 Task: Open Card Company Values Discussion in Board Sales Pipeline Management to Workspace Financial Analysis and Planning and add a team member Softage.4@softage.net, a label Green, a checklist Bankruptcy Law, an attachment from your computer, a color Green and finally, add a card description 'Create and send out employee engagement survey on company benefits' and a comment 'This task requires us to be organized and efficient, managing our time and resources effectively.'. Add a start date 'Jan 04, 1900' with a due date 'Jan 11, 1900'
Action: Mouse moved to (82, 277)
Screenshot: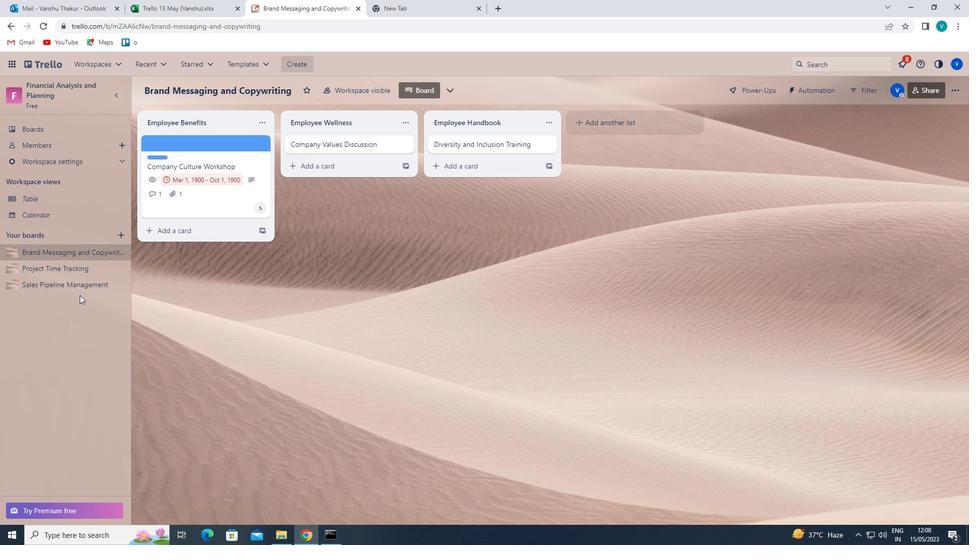 
Action: Mouse pressed left at (82, 277)
Screenshot: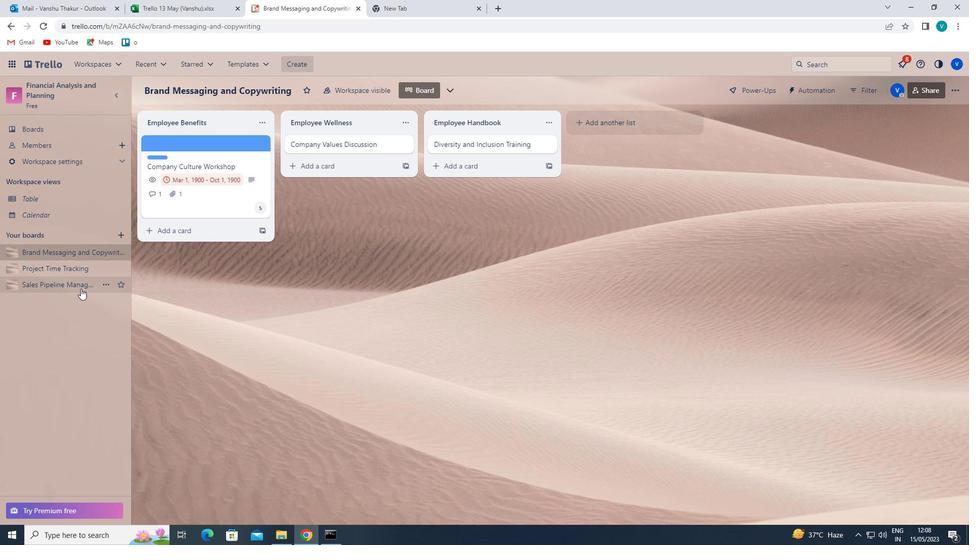 
Action: Mouse moved to (340, 146)
Screenshot: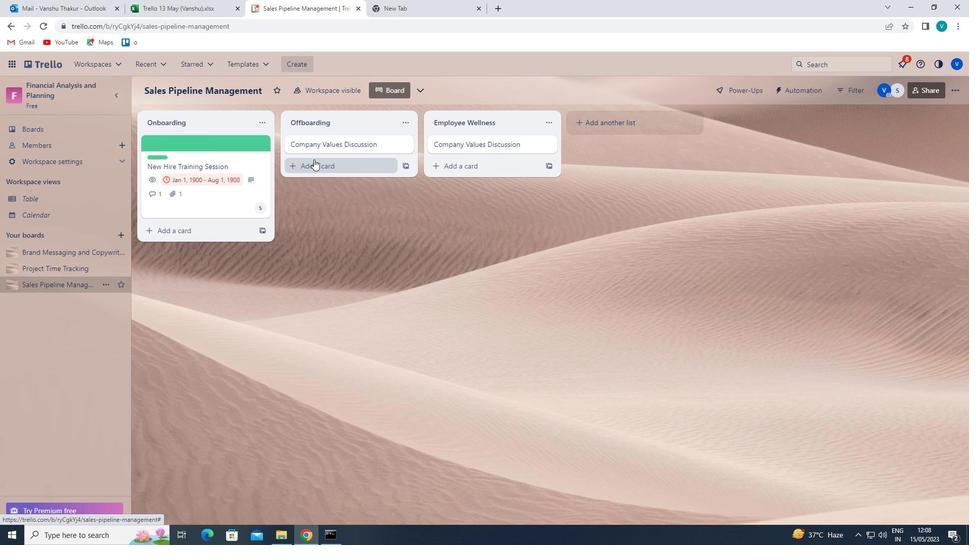 
Action: Mouse pressed left at (340, 146)
Screenshot: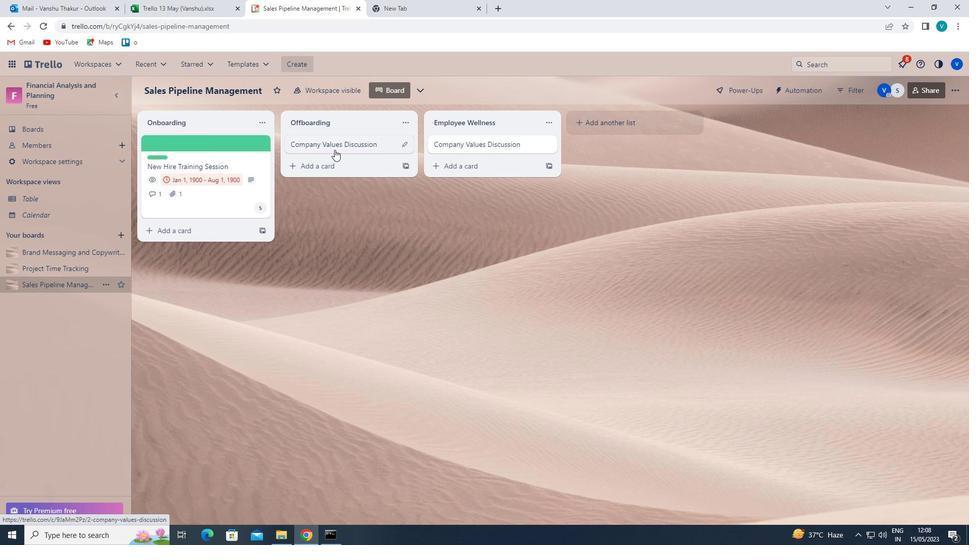 
Action: Mouse moved to (609, 176)
Screenshot: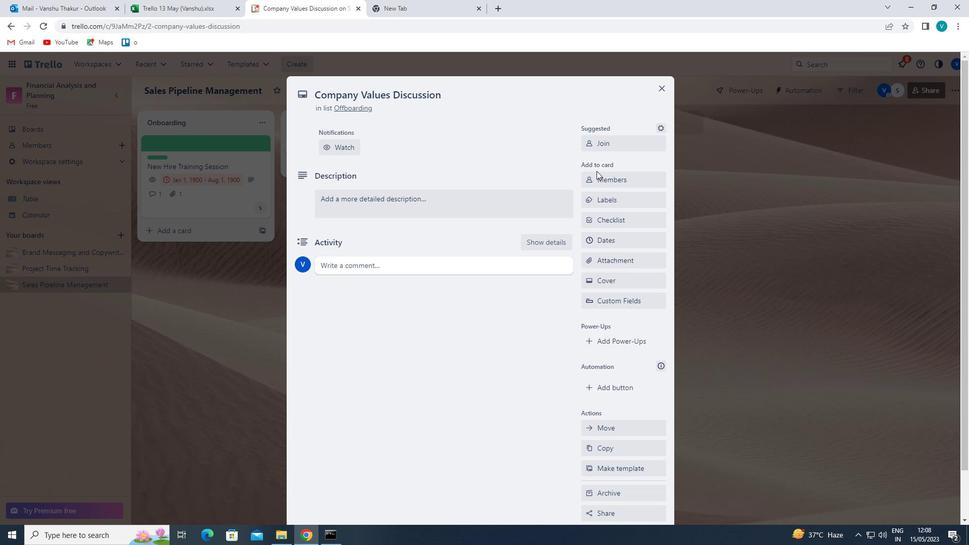 
Action: Mouse pressed left at (609, 176)
Screenshot: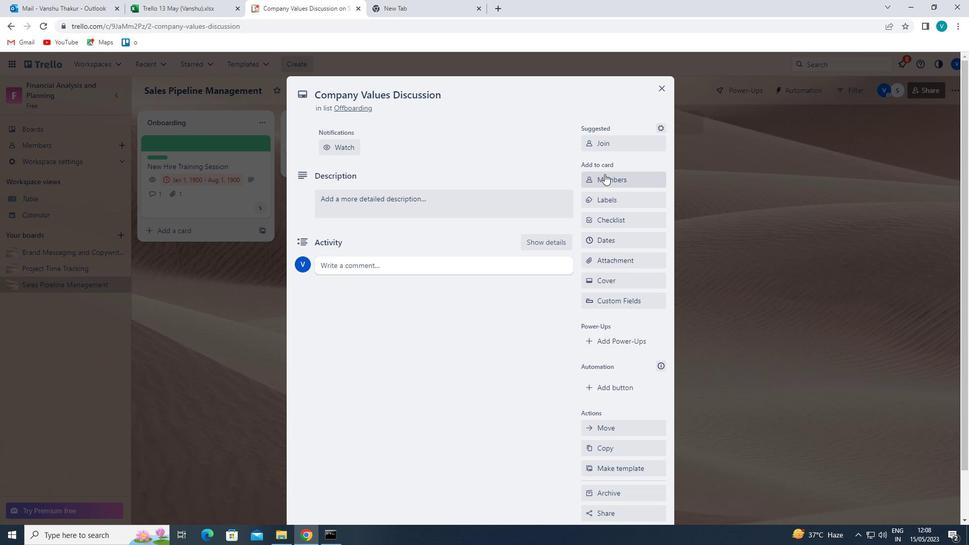 
Action: Mouse moved to (616, 226)
Screenshot: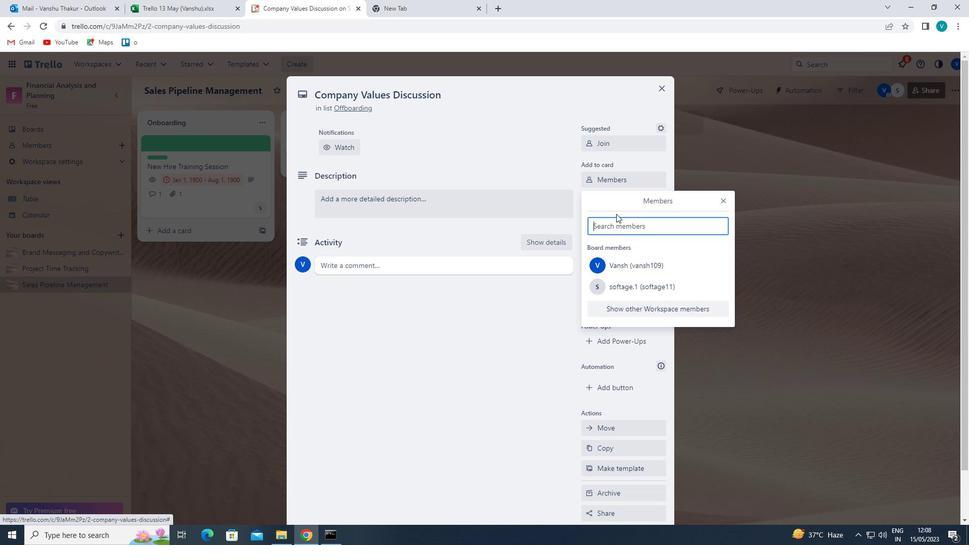 
Action: Mouse pressed left at (616, 226)
Screenshot: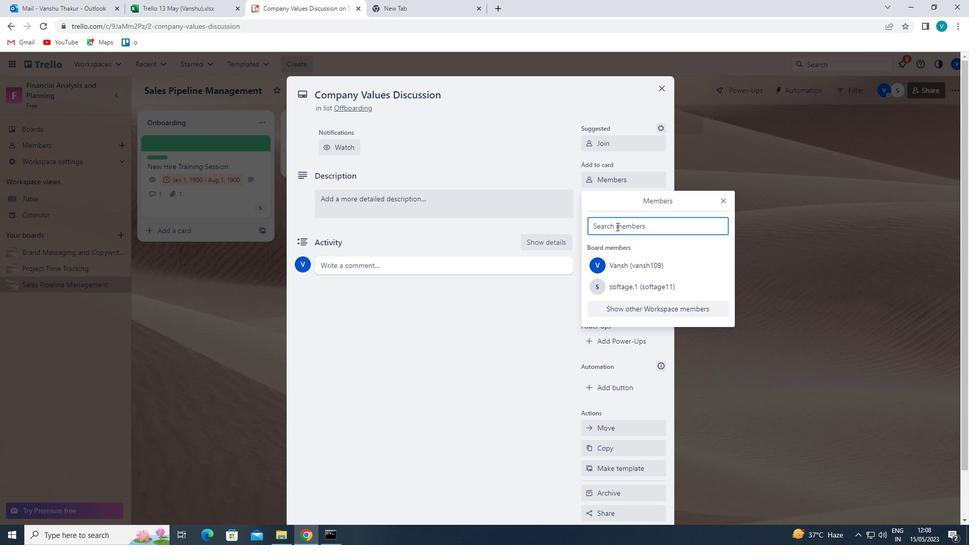 
Action: Key pressed <Key.shift>S
Screenshot: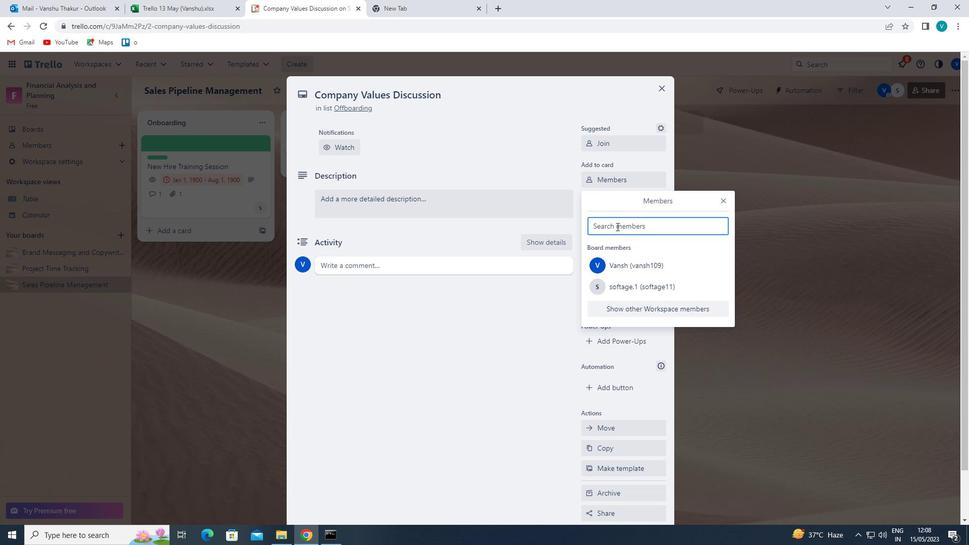 
Action: Mouse moved to (497, 304)
Screenshot: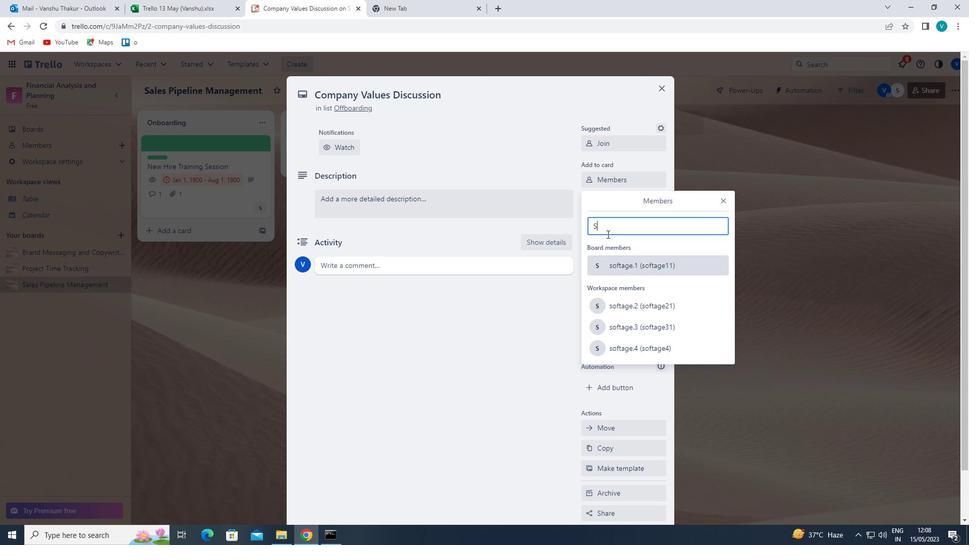 
Action: Key pressed OFTA
Screenshot: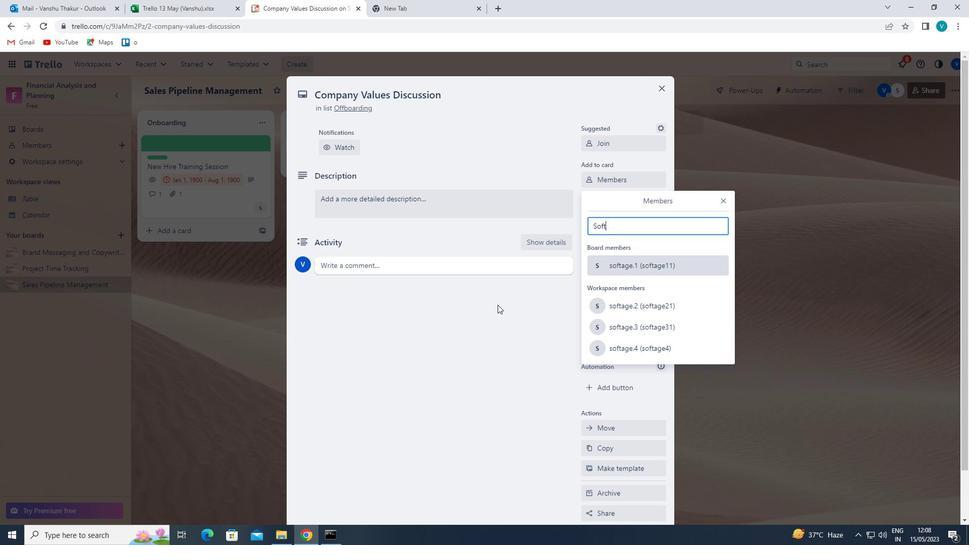 
Action: Mouse moved to (612, 345)
Screenshot: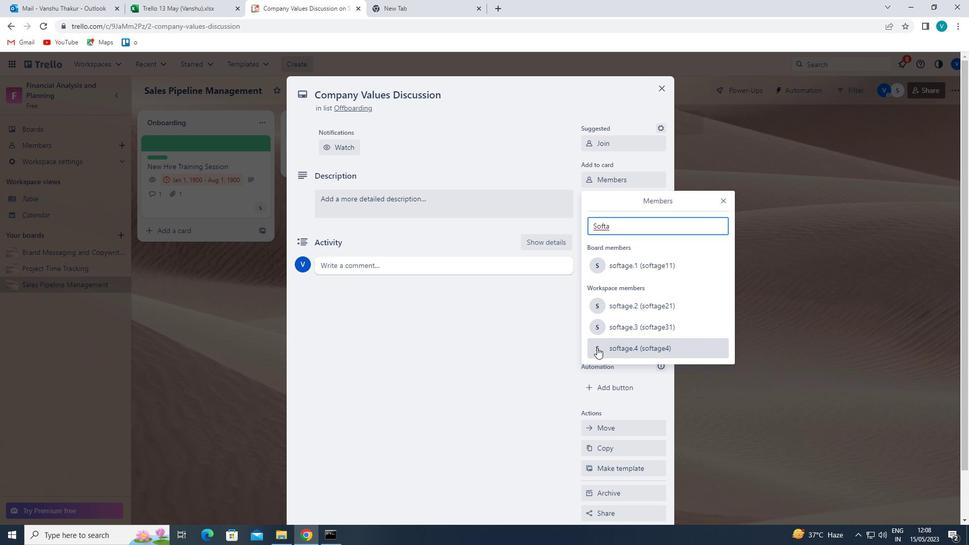 
Action: Mouse pressed left at (612, 345)
Screenshot: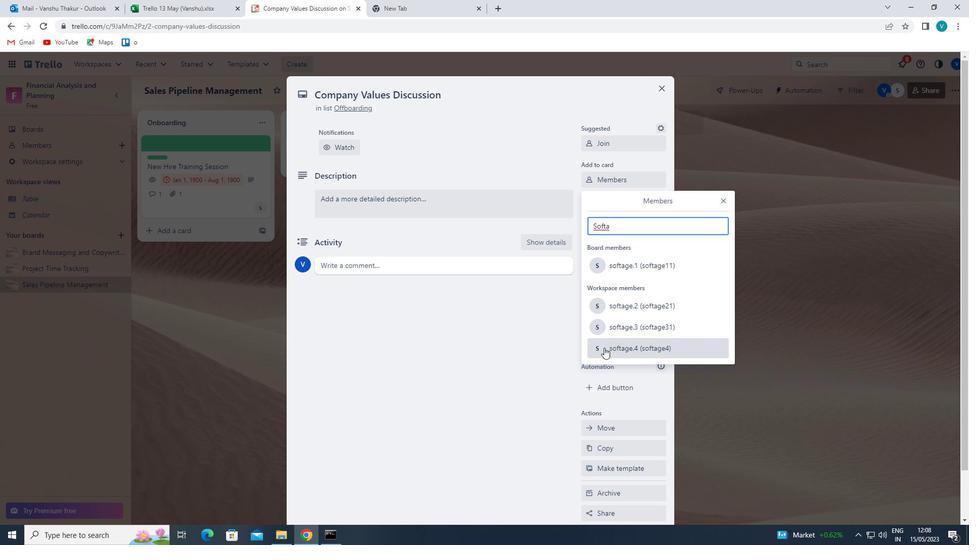 
Action: Mouse moved to (724, 195)
Screenshot: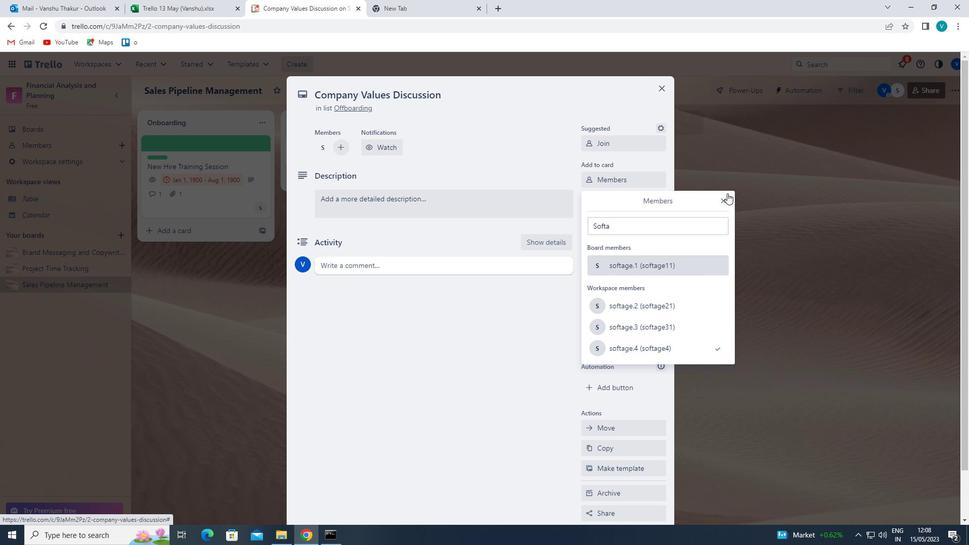 
Action: Mouse pressed left at (724, 195)
Screenshot: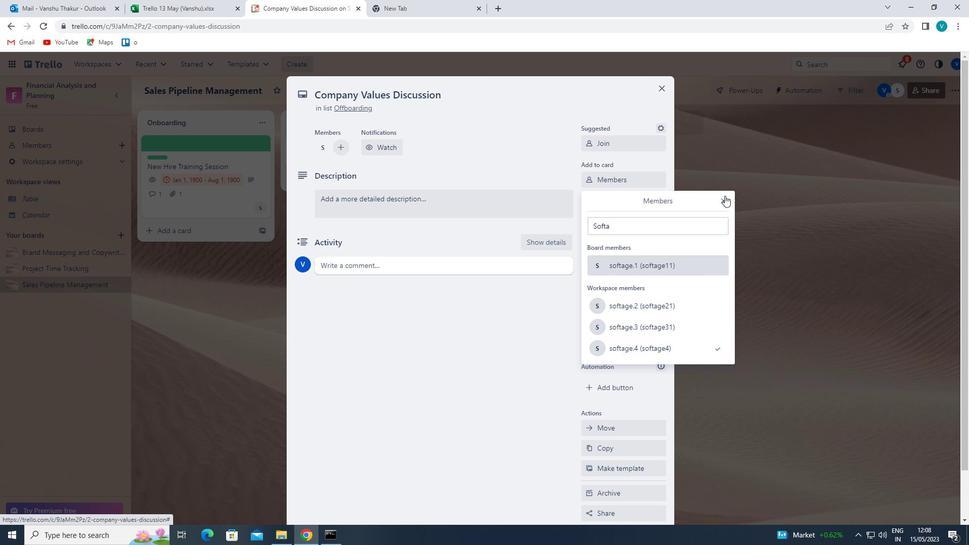 
Action: Mouse moved to (626, 204)
Screenshot: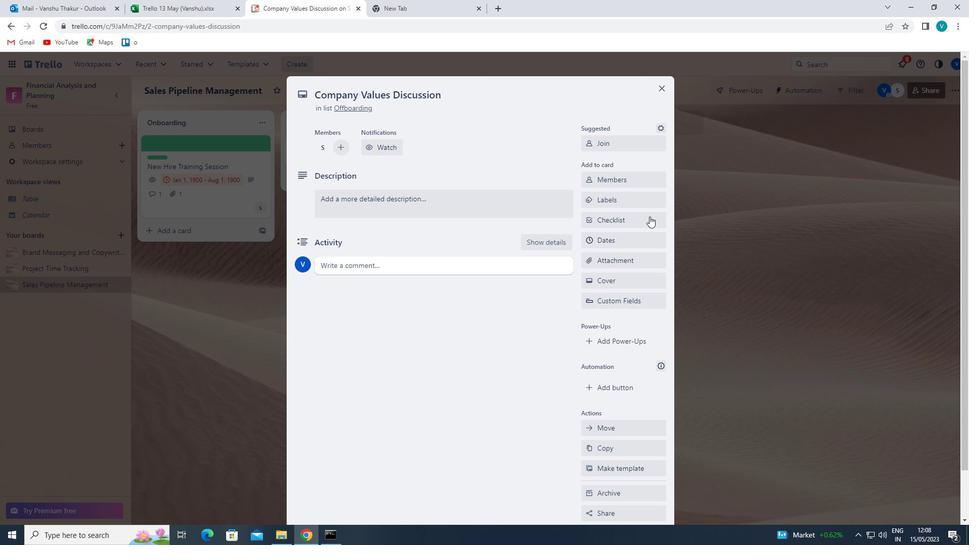 
Action: Mouse pressed left at (626, 204)
Screenshot: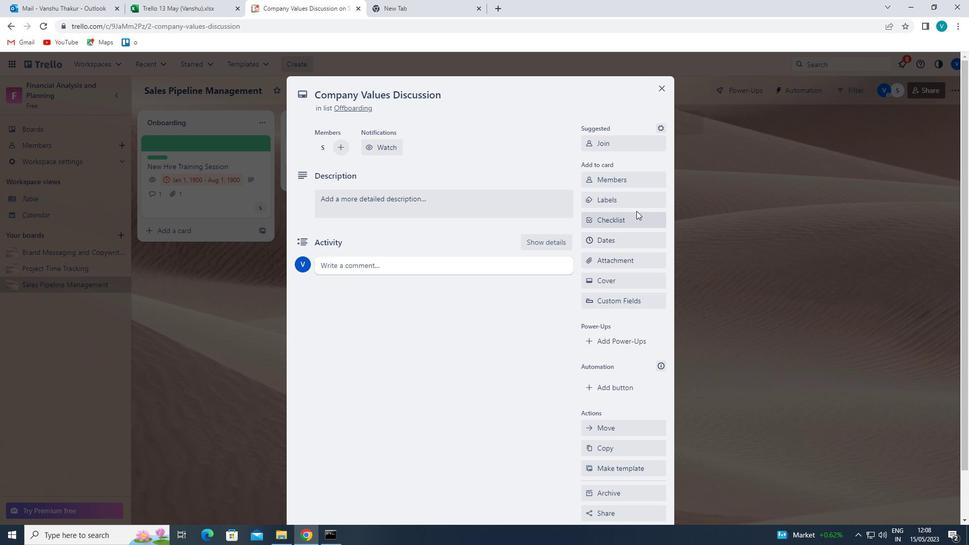 
Action: Mouse moved to (637, 288)
Screenshot: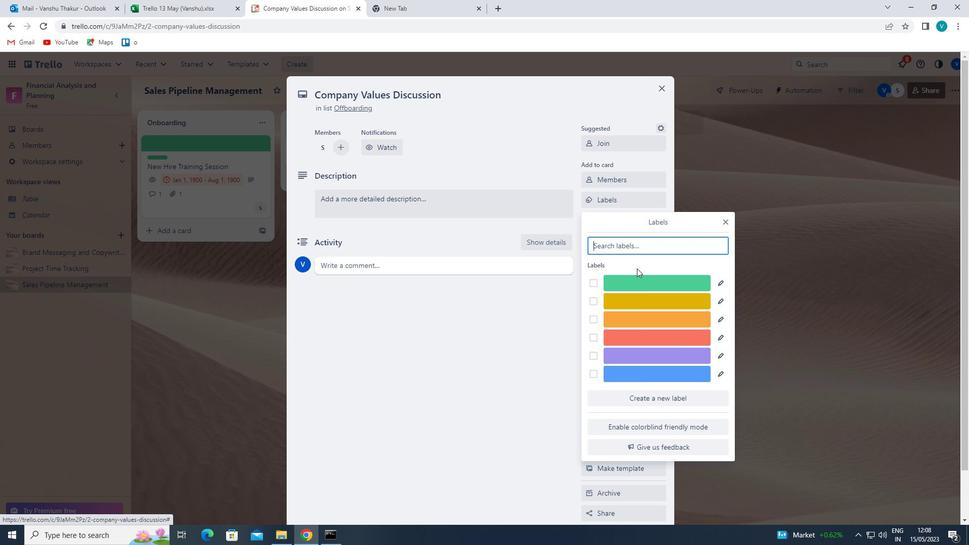 
Action: Mouse pressed left at (637, 288)
Screenshot: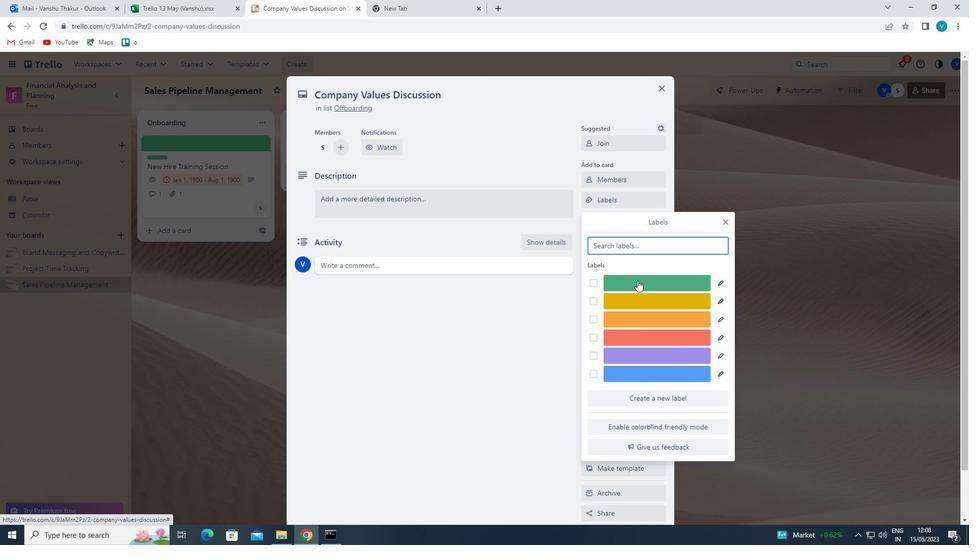 
Action: Mouse moved to (724, 221)
Screenshot: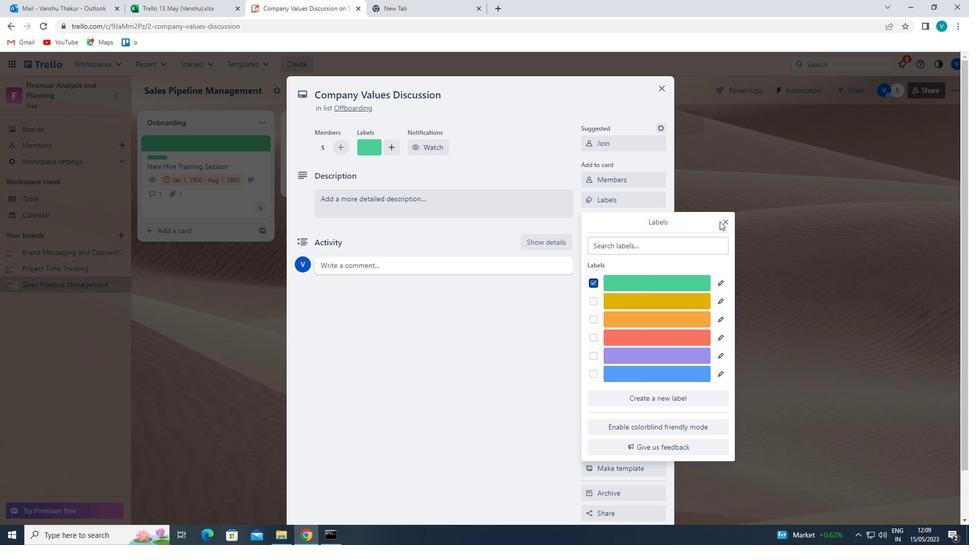 
Action: Mouse pressed left at (724, 221)
Screenshot: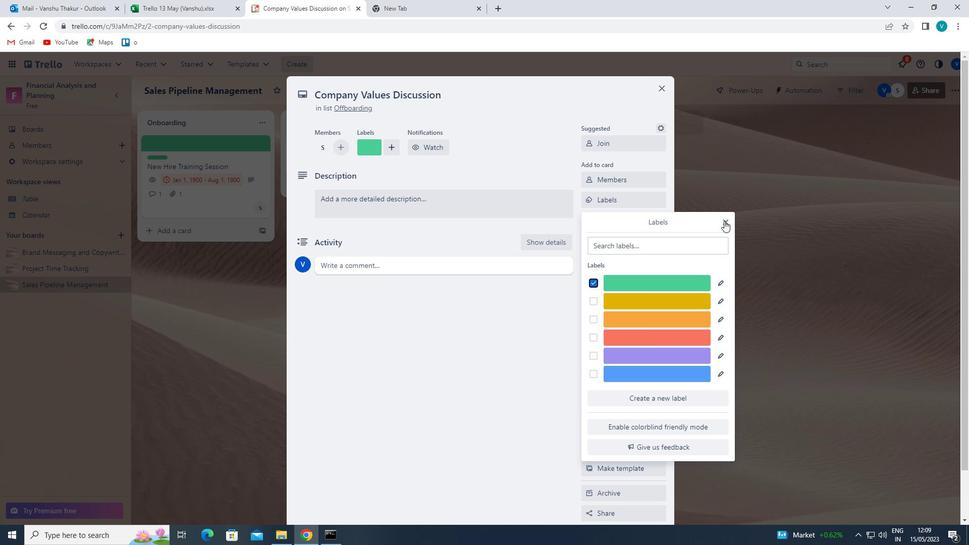 
Action: Mouse moved to (622, 225)
Screenshot: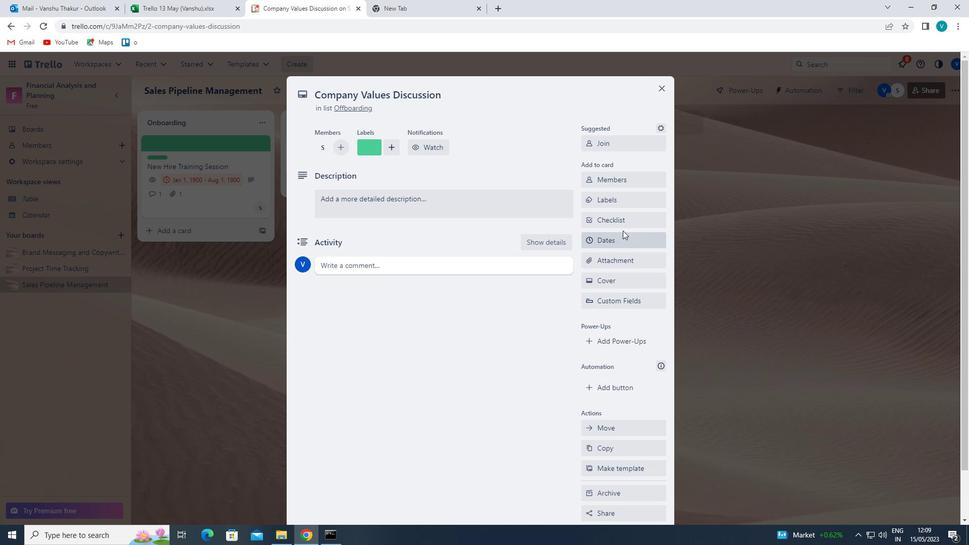 
Action: Mouse pressed left at (622, 225)
Screenshot: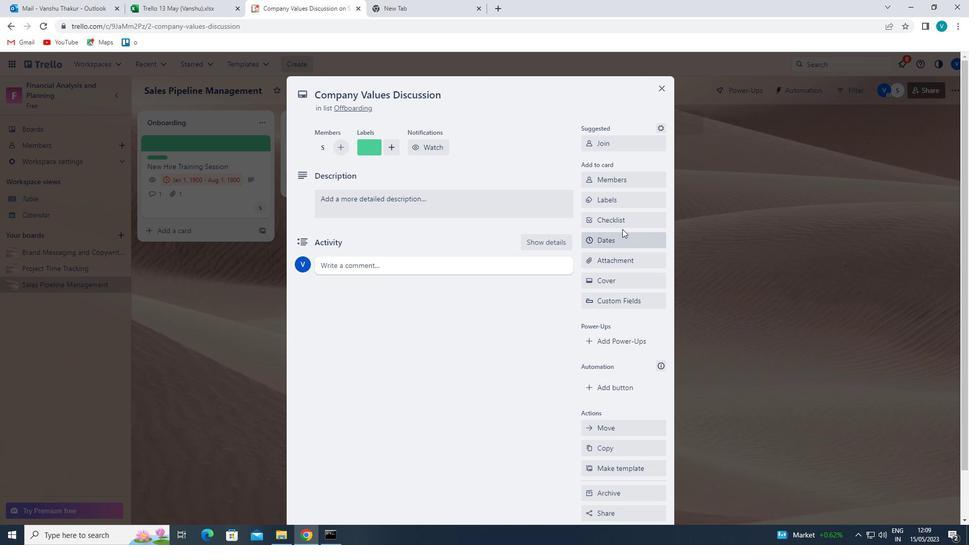 
Action: Mouse moved to (612, 232)
Screenshot: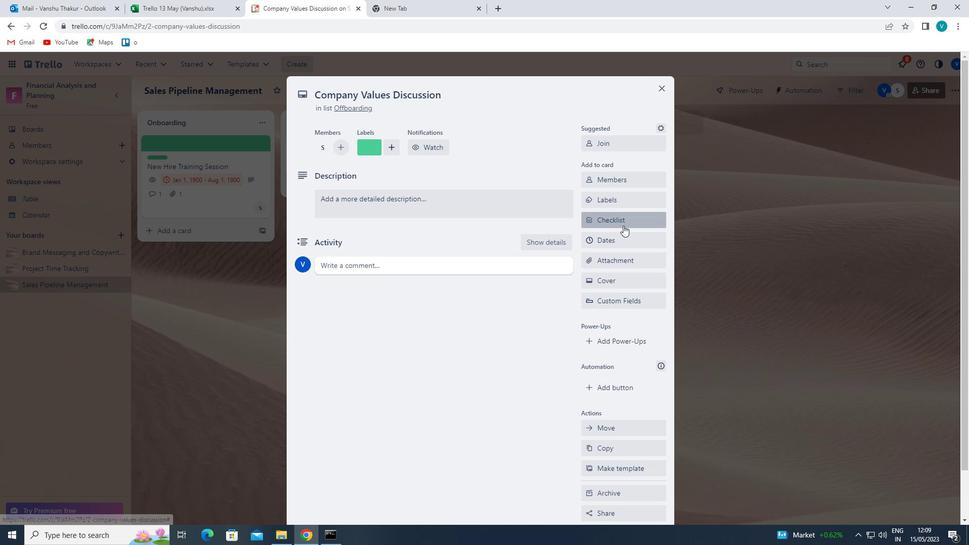 
Action: Key pressed <Key.shift>BA
Screenshot: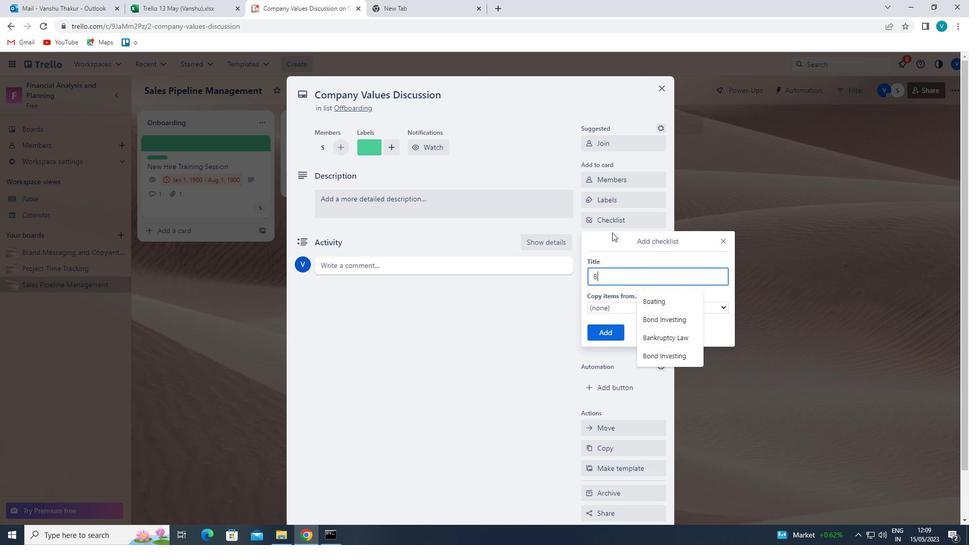 
Action: Mouse moved to (610, 233)
Screenshot: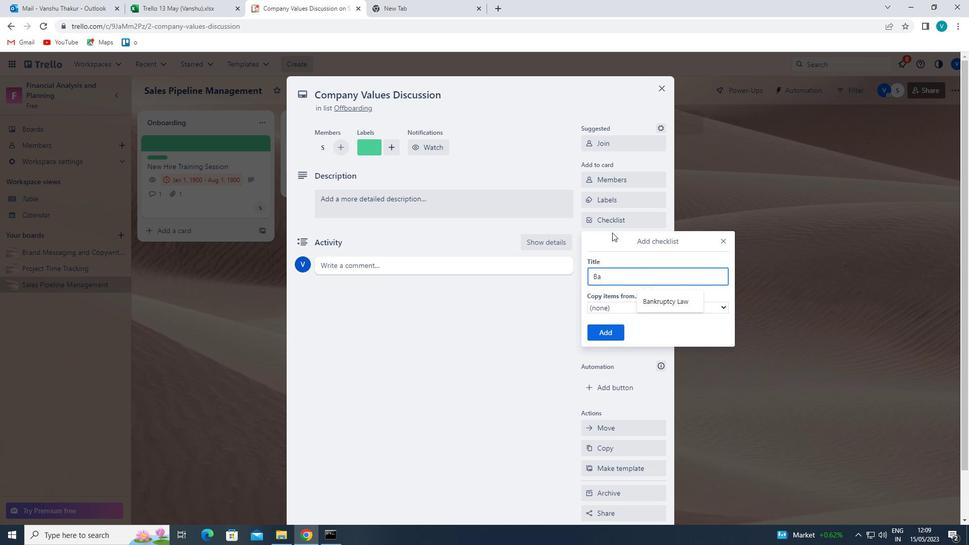 
Action: Key pressed NKRUPTCY<Key.space>
Screenshot: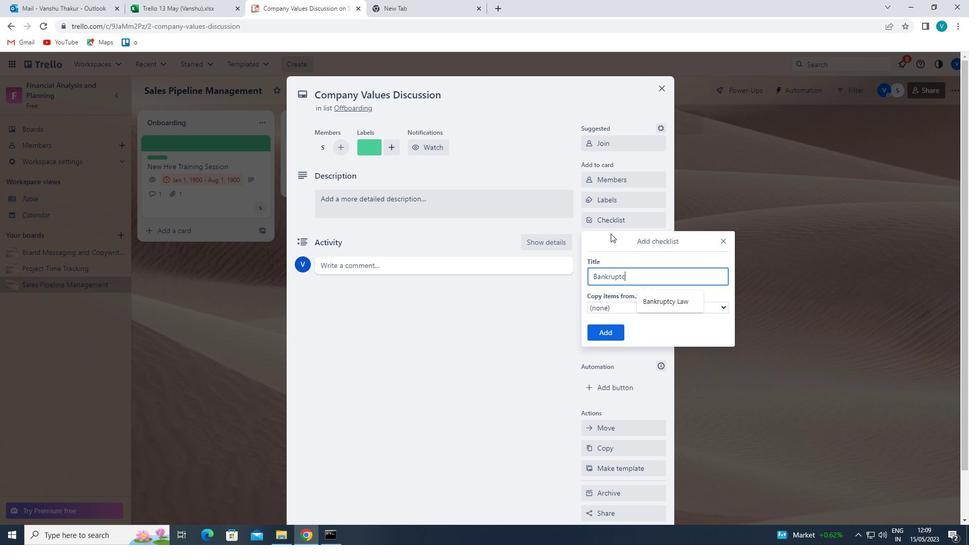 
Action: Mouse moved to (675, 301)
Screenshot: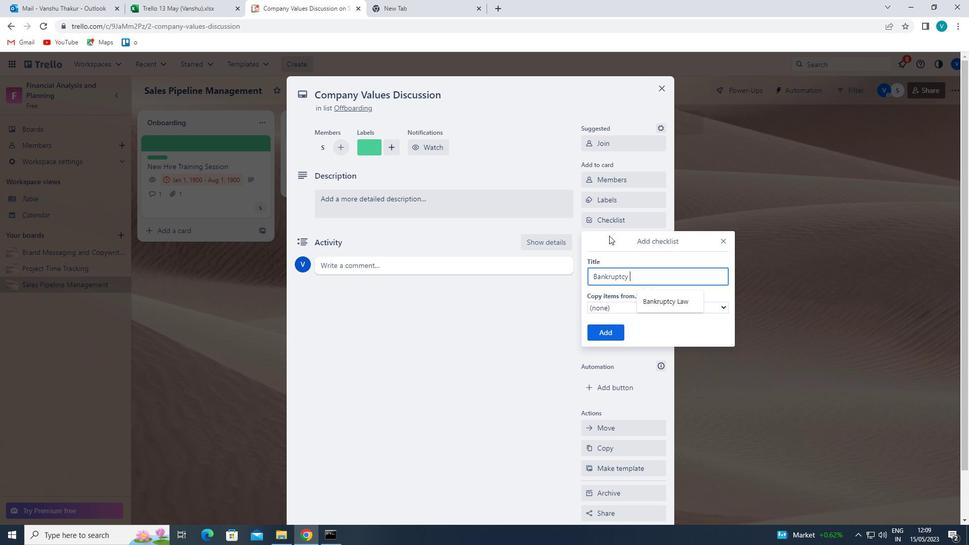 
Action: Mouse pressed left at (675, 301)
Screenshot: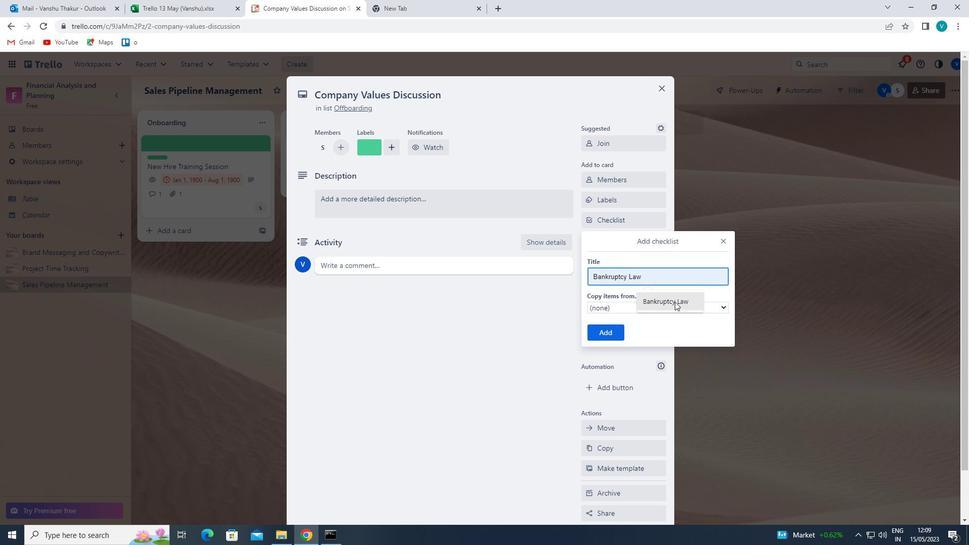 
Action: Mouse moved to (610, 333)
Screenshot: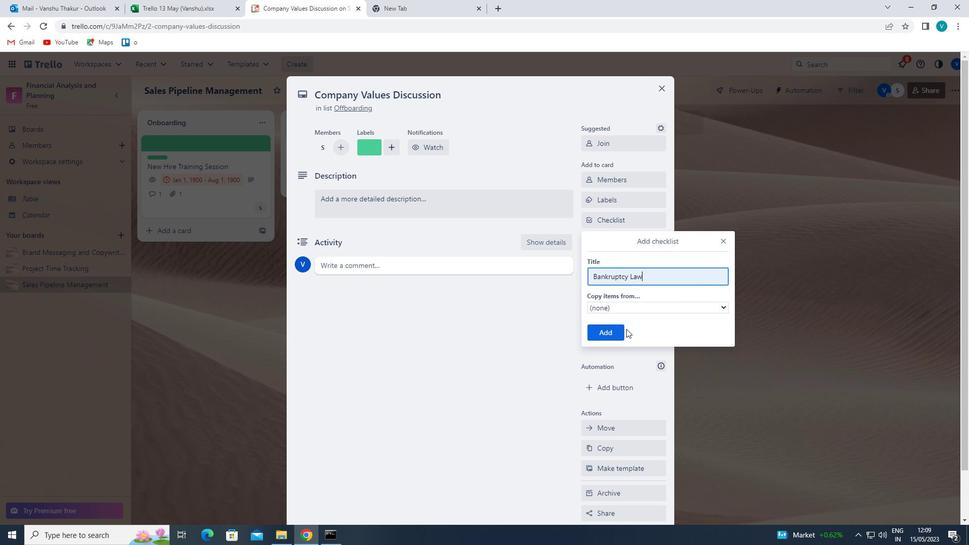 
Action: Mouse pressed left at (610, 333)
Screenshot: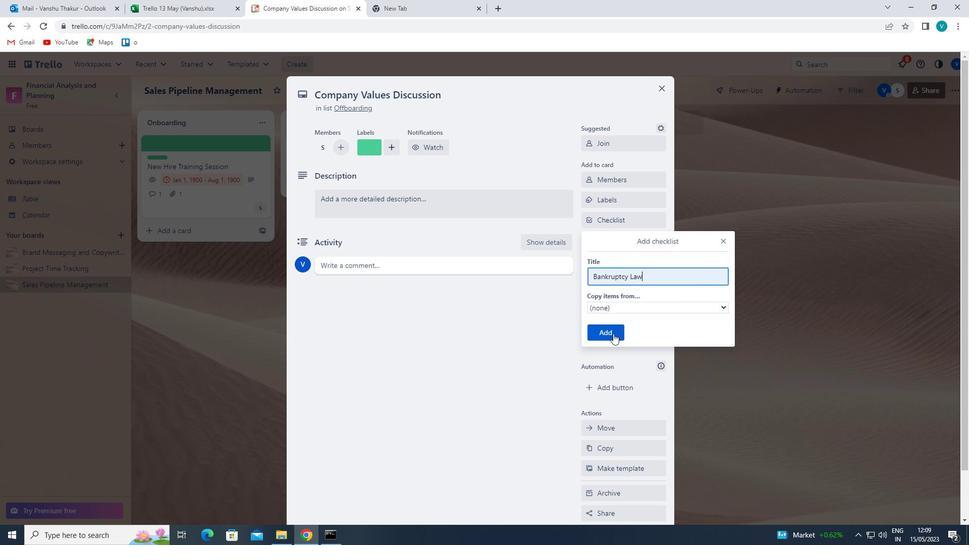 
Action: Mouse moved to (634, 263)
Screenshot: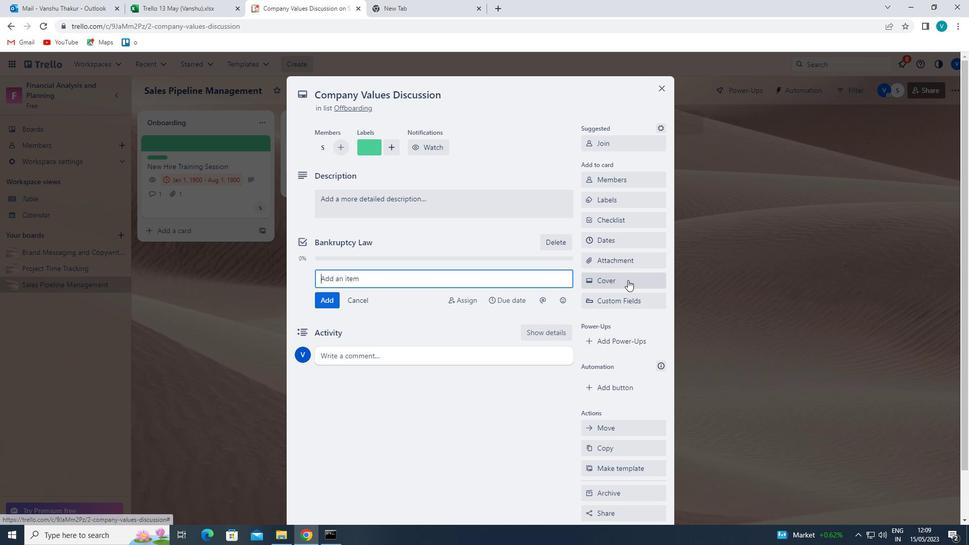 
Action: Mouse pressed left at (634, 263)
Screenshot: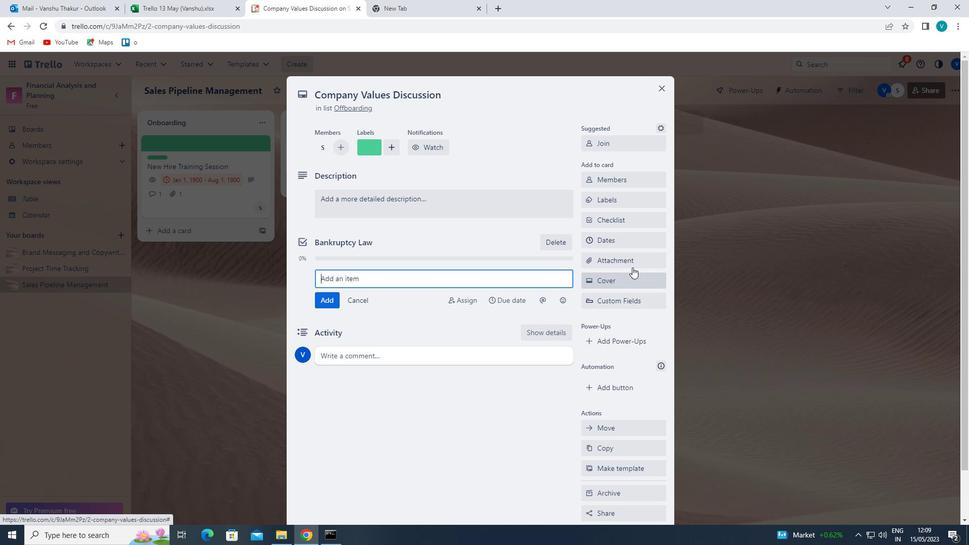
Action: Mouse moved to (619, 295)
Screenshot: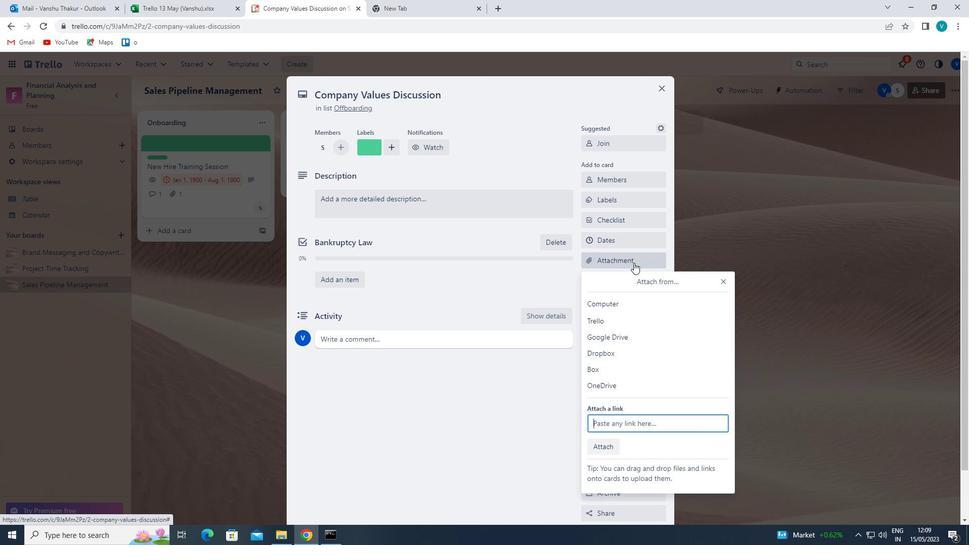 
Action: Mouse pressed left at (619, 295)
Screenshot: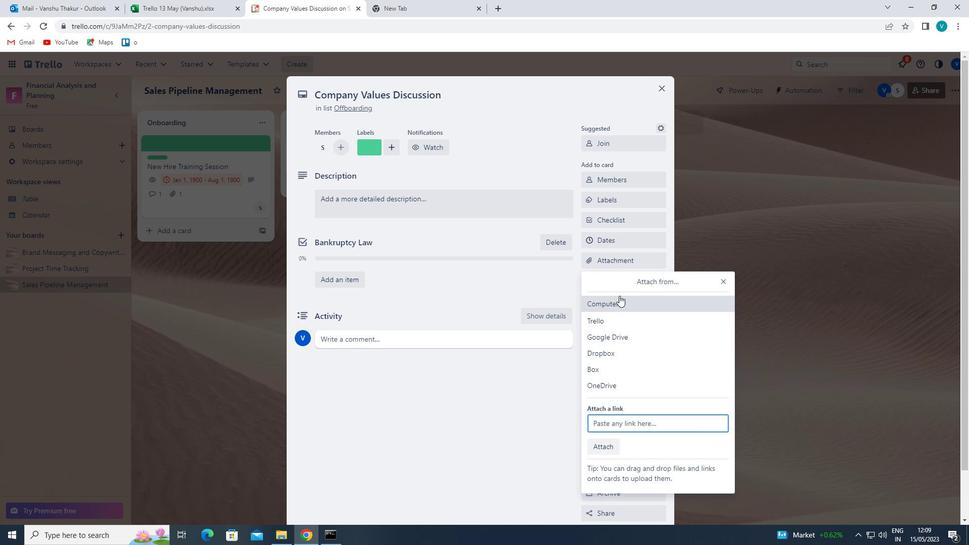 
Action: Mouse moved to (137, 185)
Screenshot: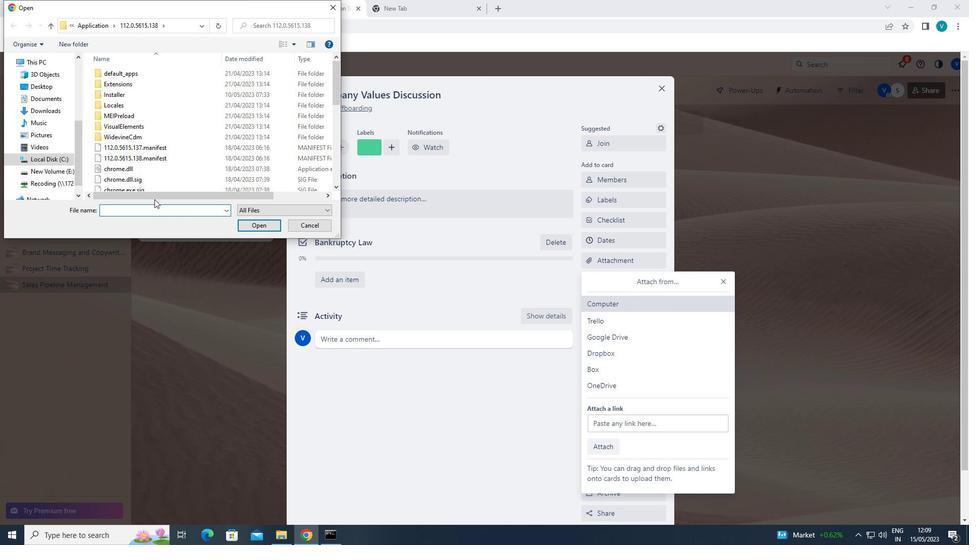 
Action: Mouse pressed left at (137, 185)
Screenshot: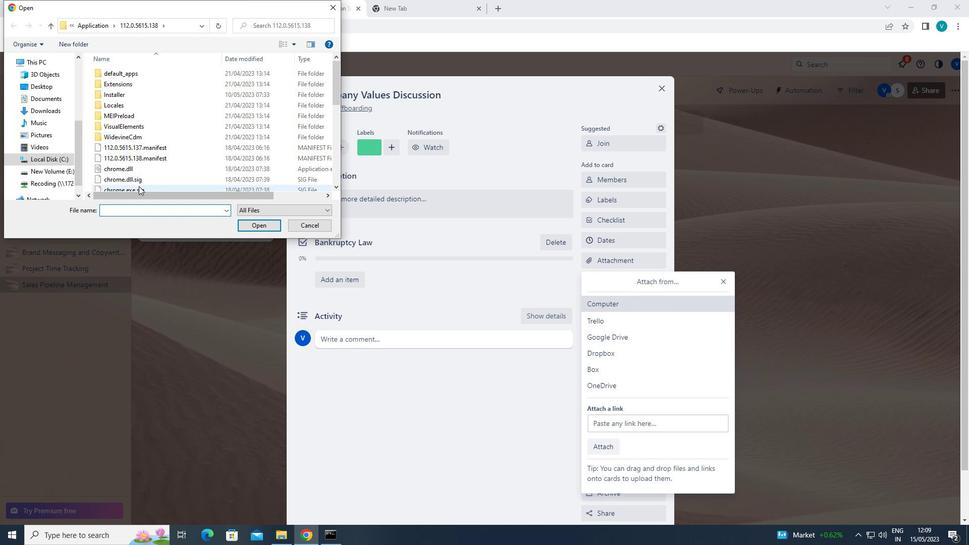 
Action: Mouse moved to (251, 224)
Screenshot: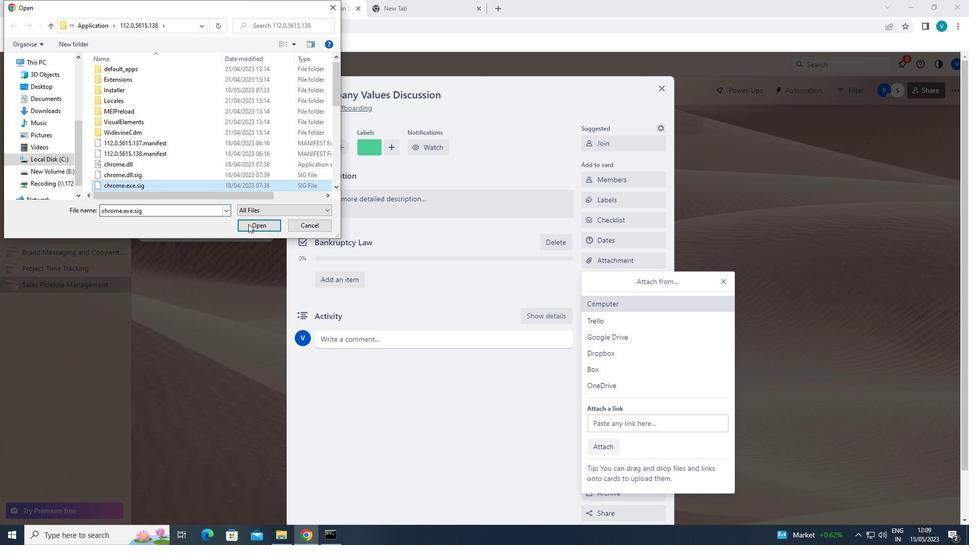 
Action: Mouse pressed left at (251, 224)
Screenshot: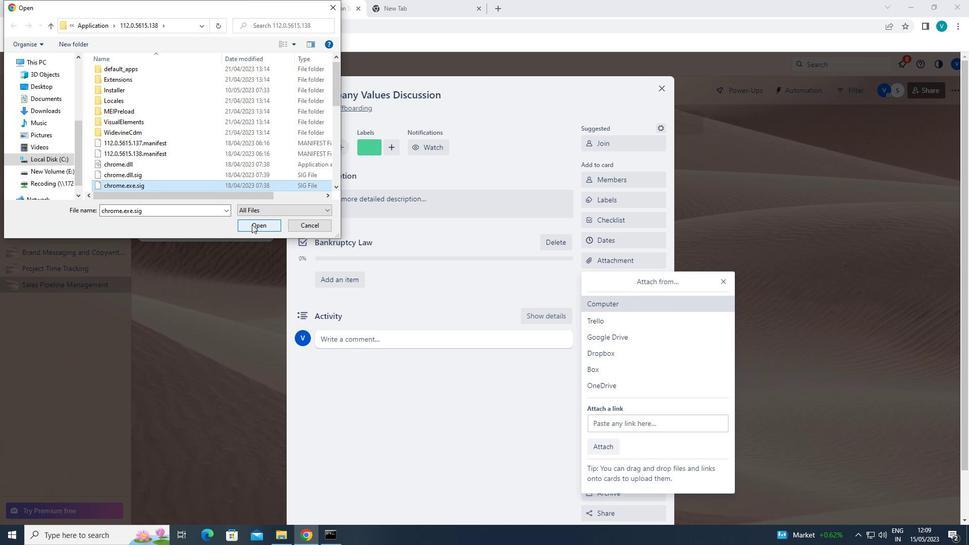 
Action: Mouse moved to (605, 276)
Screenshot: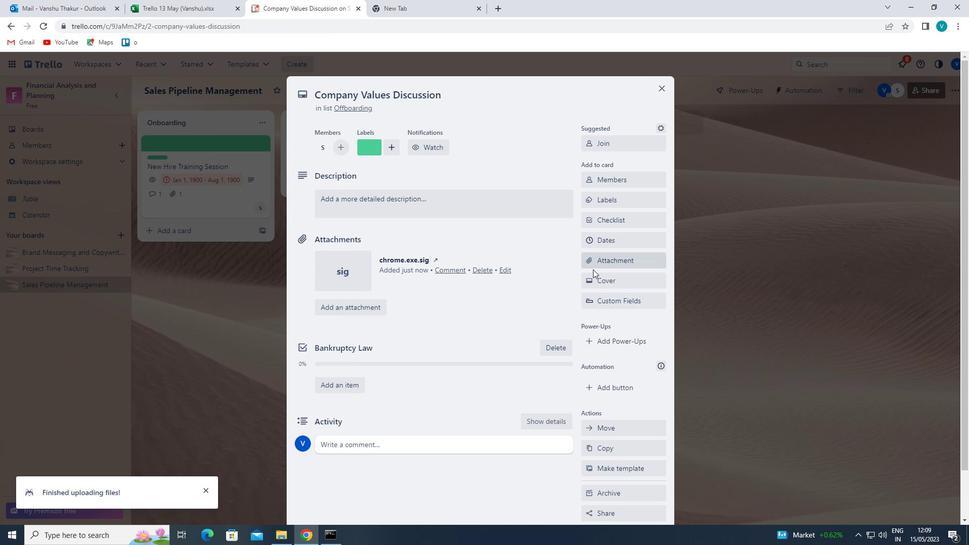 
Action: Mouse pressed left at (605, 276)
Screenshot: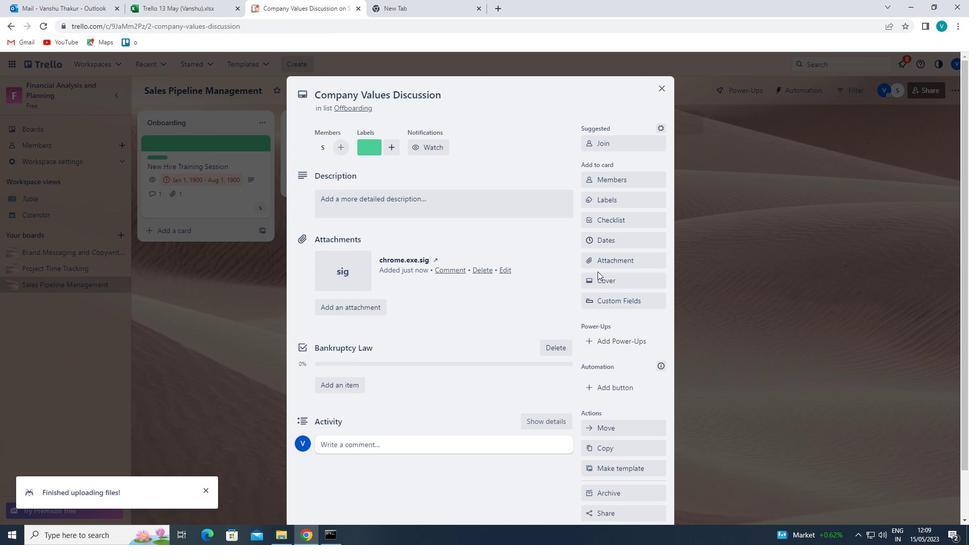 
Action: Mouse moved to (600, 314)
Screenshot: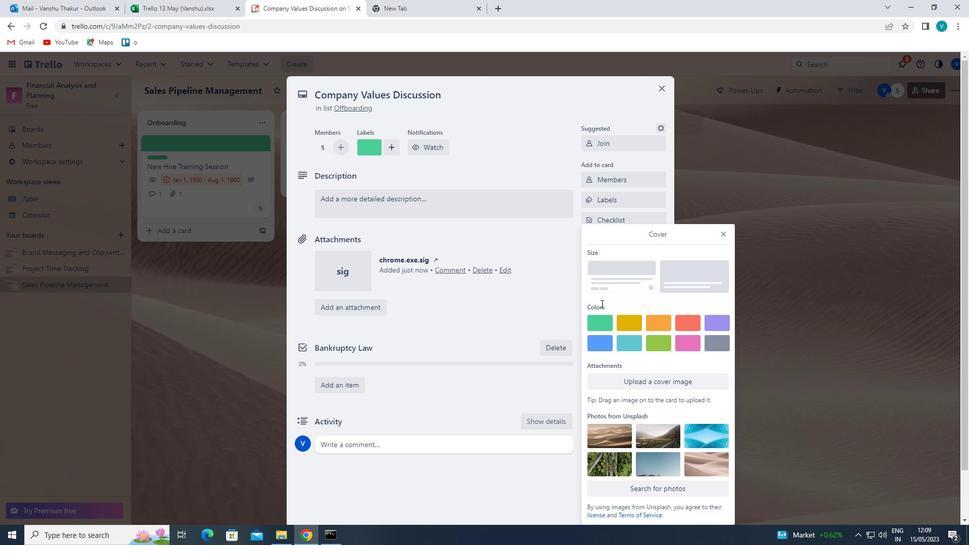 
Action: Mouse pressed left at (600, 314)
Screenshot: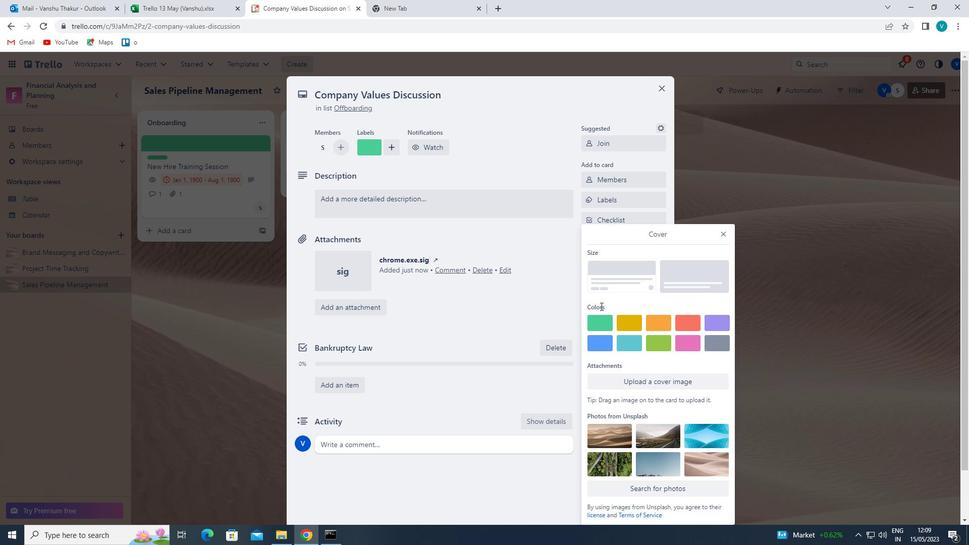 
Action: Mouse moved to (598, 316)
Screenshot: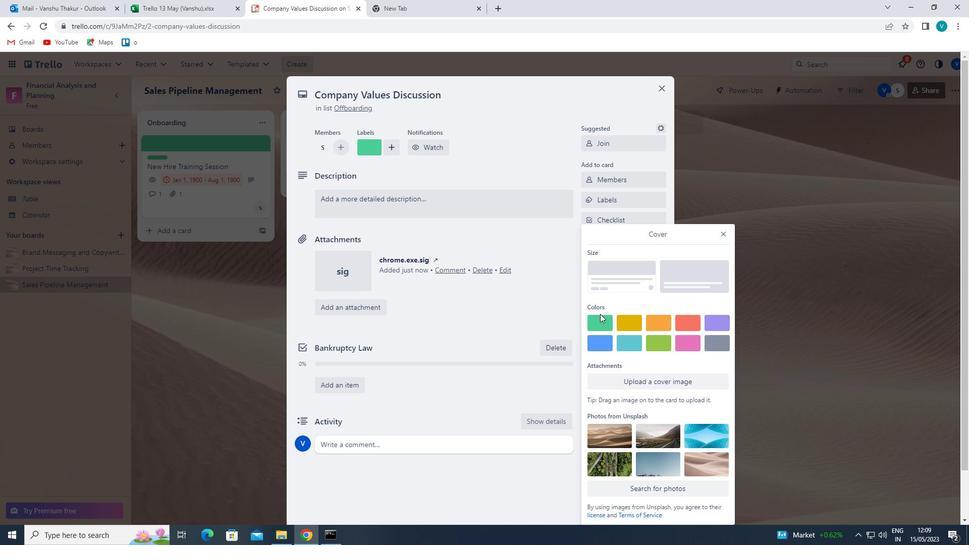 
Action: Mouse pressed left at (598, 316)
Screenshot: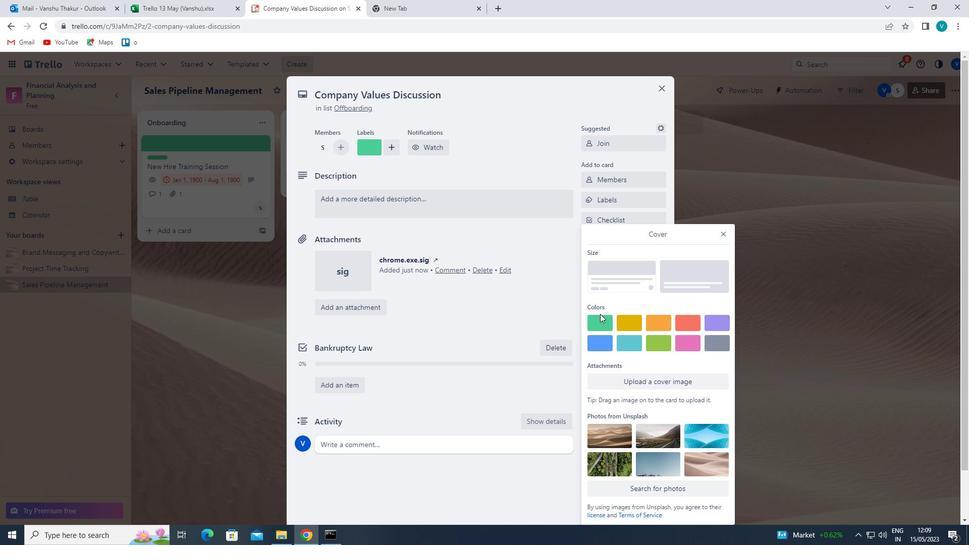 
Action: Mouse moved to (723, 213)
Screenshot: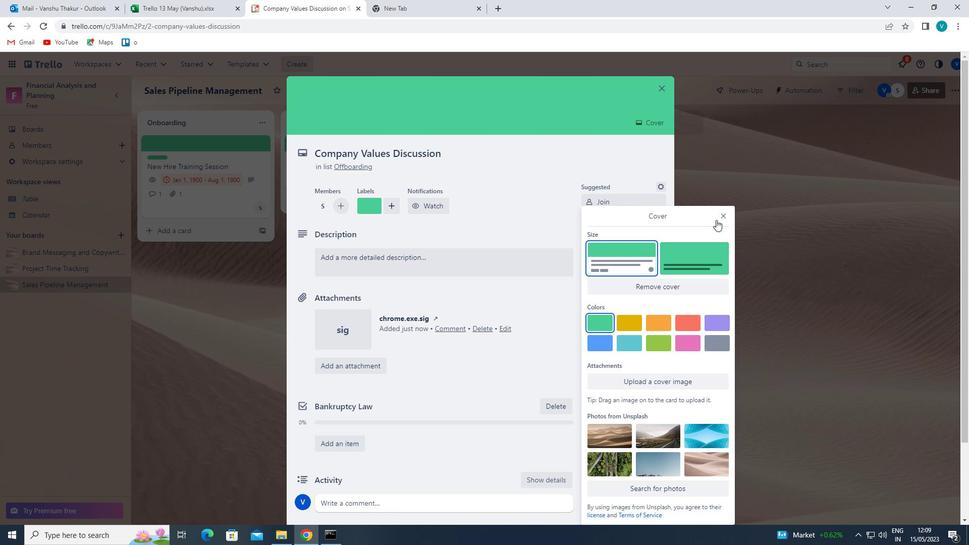 
Action: Mouse pressed left at (723, 213)
Screenshot: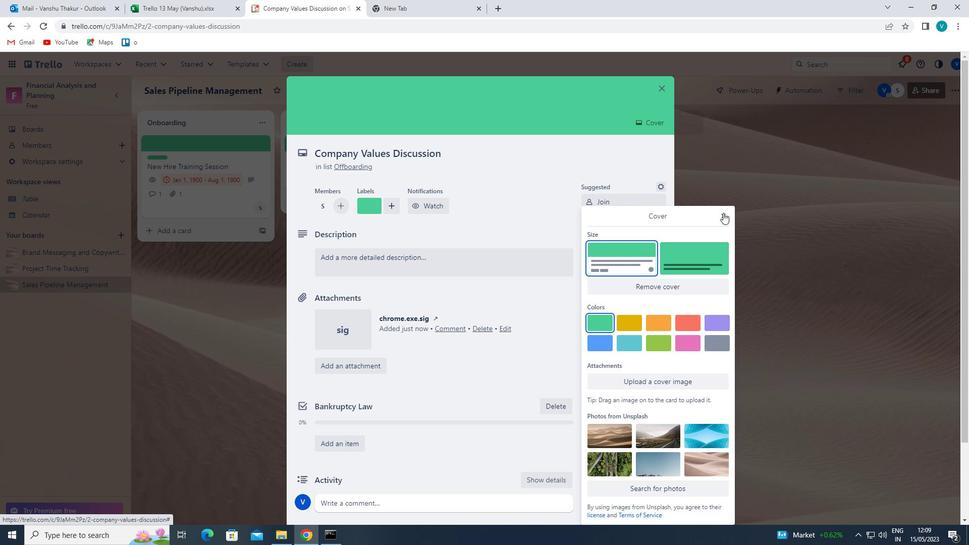 
Action: Mouse moved to (459, 263)
Screenshot: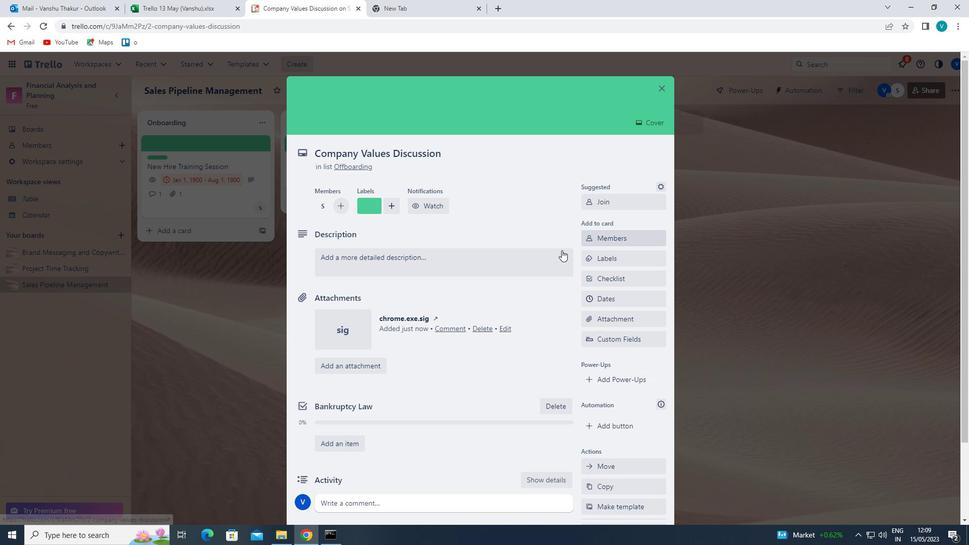 
Action: Mouse pressed left at (459, 263)
Screenshot: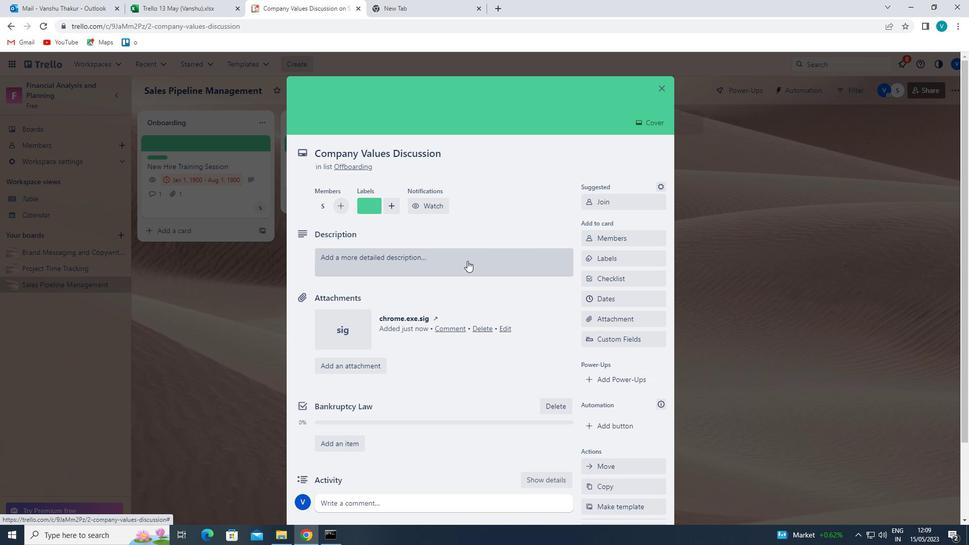
Action: Key pressed '<Key.shift>CREATE<Key.space>AND<Key.space>SEND<Key.space>OUT<Key.space>EMPLOYEE<Key.space>ENAGAGEMENT<Key.space><Key.left><Key.left><Key.left><Key.left><Key.left><Key.left><Key.left><Key.left><Key.left><Key.left><Key.right><Key.backspace><Key.right><Key.right><Key.right><Key.right><Key.right><Key.right><Key.right><Key.right><Key.right><Key.right>SURVEY<Key.space>ON<Key.space>COMPANY<Key.space>BENEFITS'
Screenshot: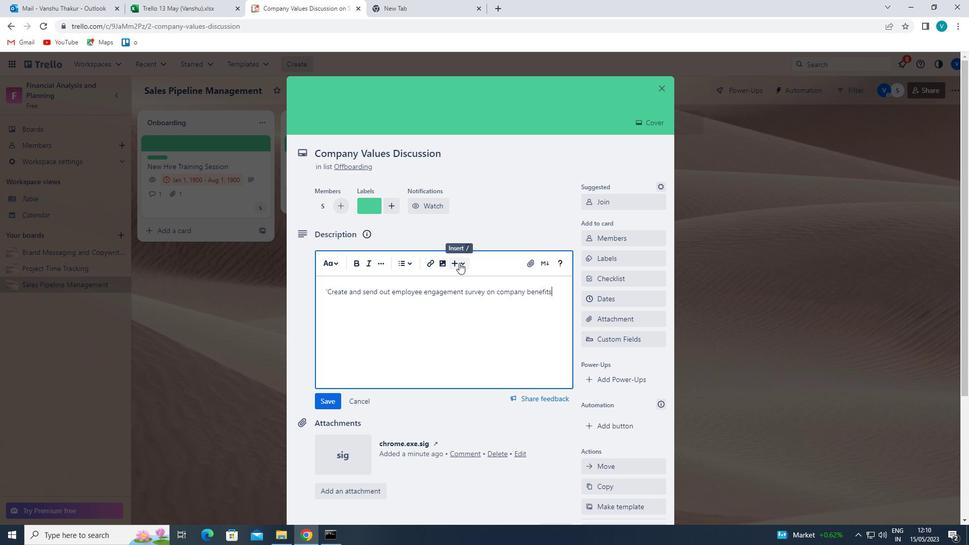 
Action: Mouse moved to (338, 395)
Screenshot: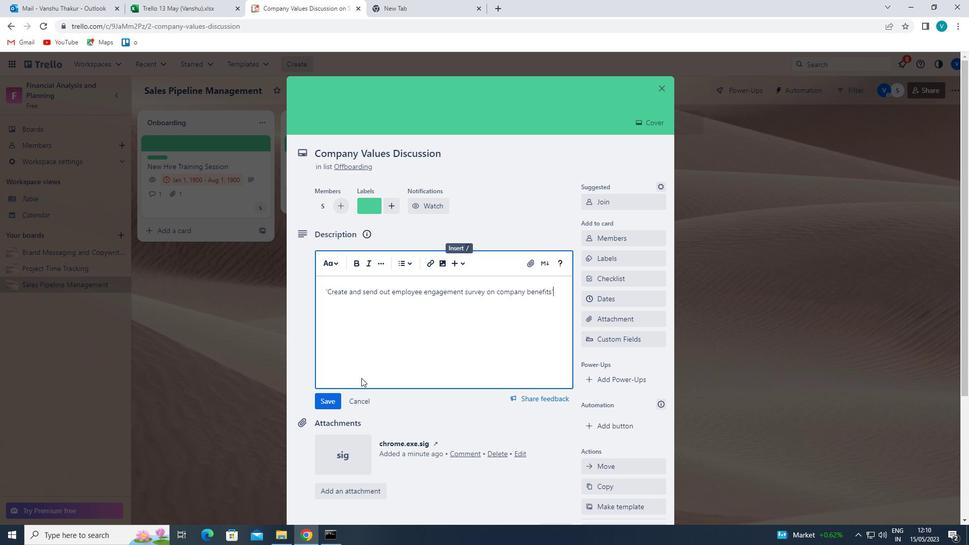 
Action: Mouse pressed left at (338, 395)
Screenshot: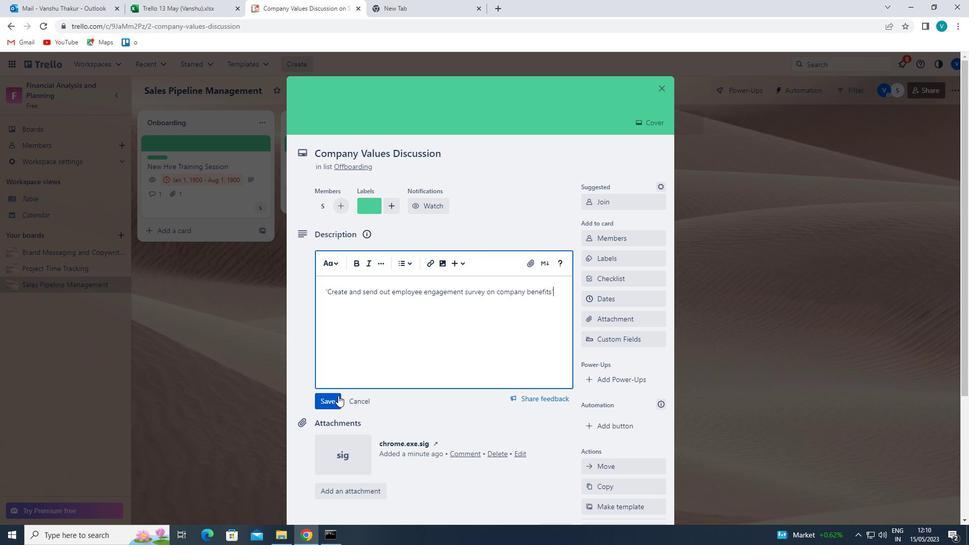 
Action: Mouse scrolled (338, 395) with delta (0, 0)
Screenshot: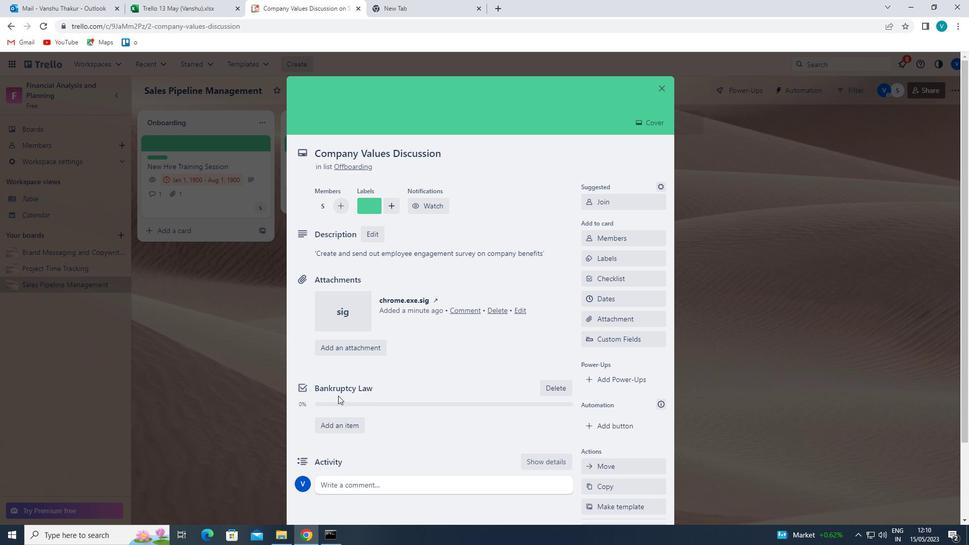 
Action: Mouse moved to (328, 429)
Screenshot: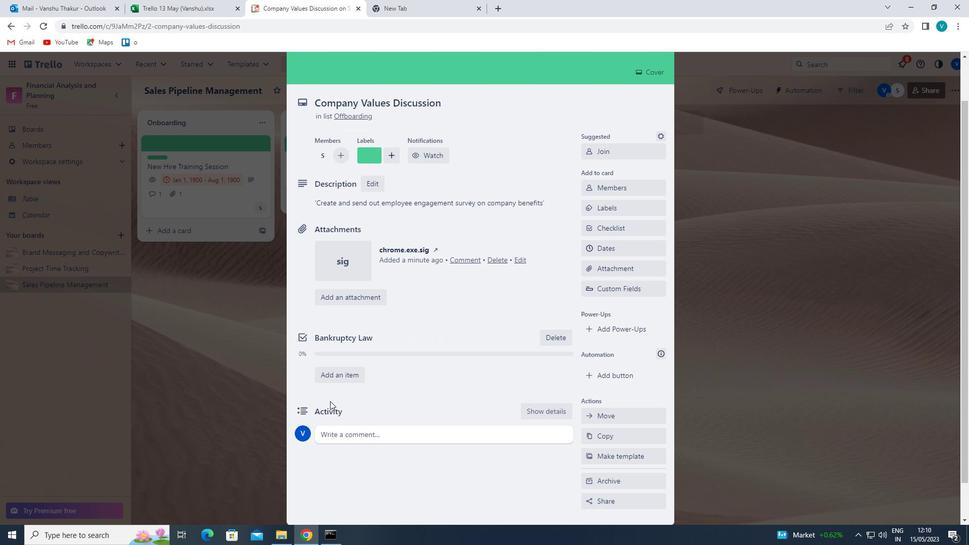 
Action: Mouse pressed left at (328, 429)
Screenshot: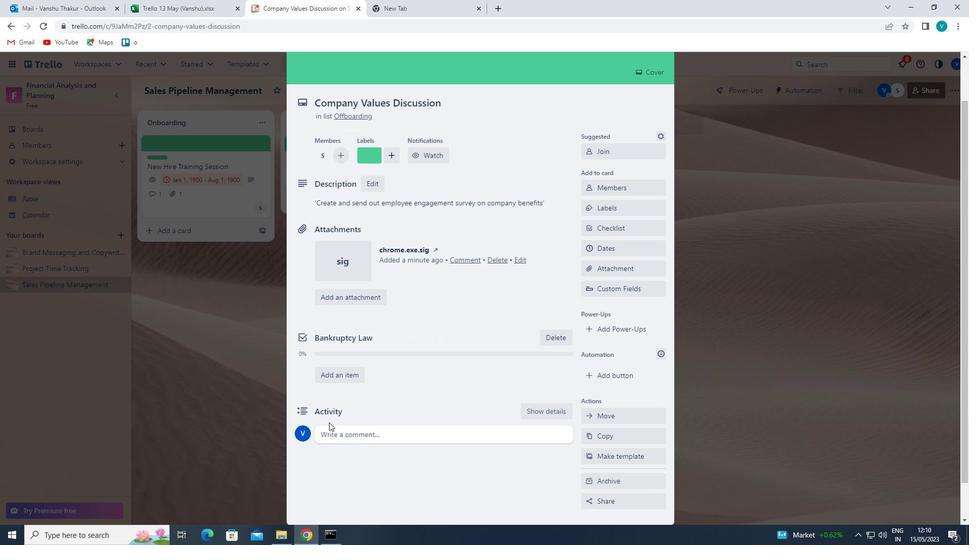 
Action: Key pressed '<Key.shift>THIS<Key.space>TASK<Key.space>REQUIRES<Key.space>US<Key.space>TO<Key.space>BE<Key.space>ORGANIZED<Key.space>AND<Key.space>EFFICIENT,<Key.space>MANAGING<Key.space>OUR<Key.space>TIME<Key.space>AND<Key.space>RESOURCES<Key.space>EFFECTIVELY.'
Screenshot: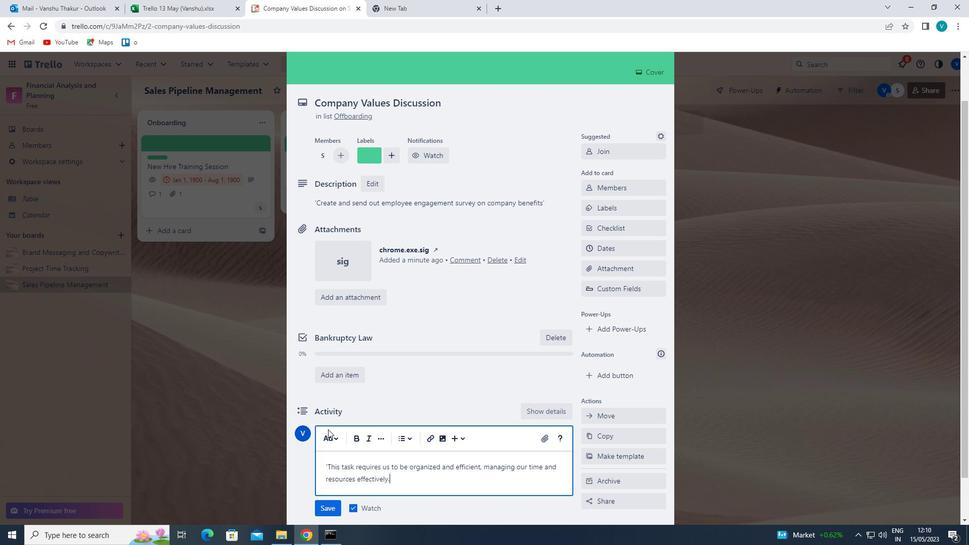 
Action: Mouse moved to (324, 507)
Screenshot: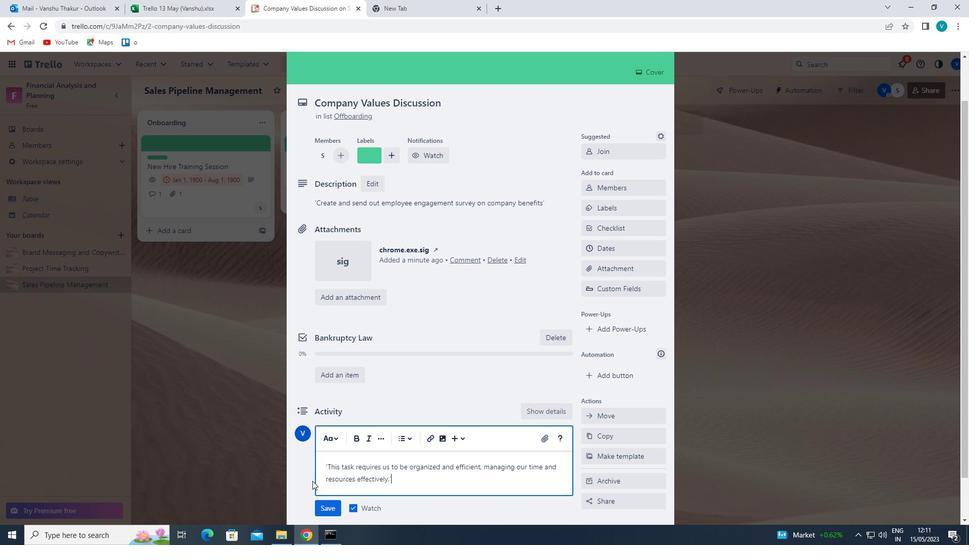 
Action: Mouse pressed left at (324, 507)
Screenshot: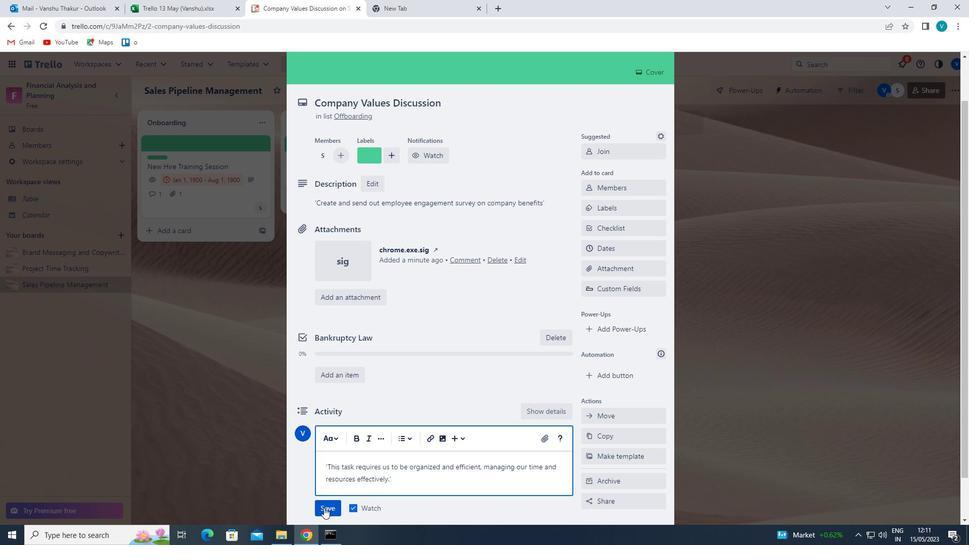 
Action: Mouse moved to (638, 248)
Screenshot: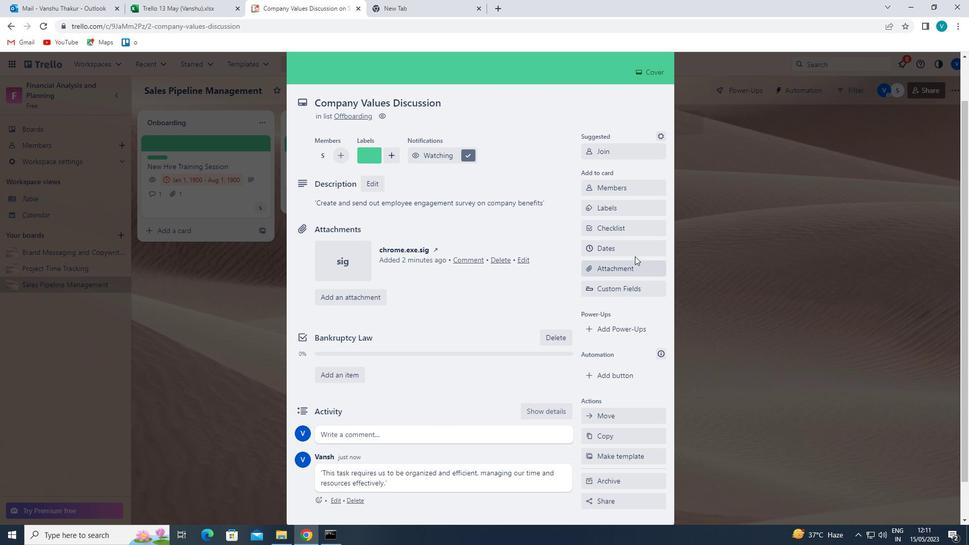 
Action: Mouse pressed left at (638, 248)
Screenshot: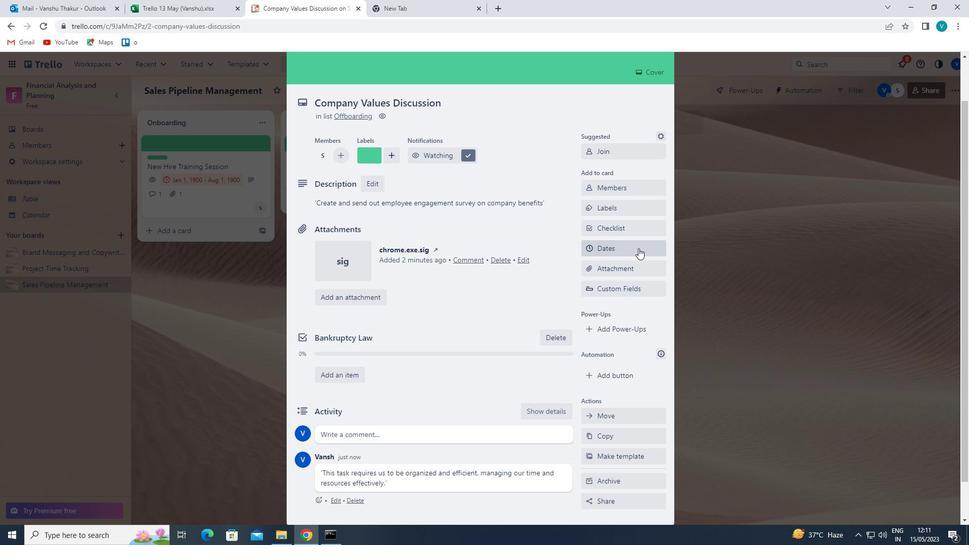 
Action: Mouse moved to (594, 274)
Screenshot: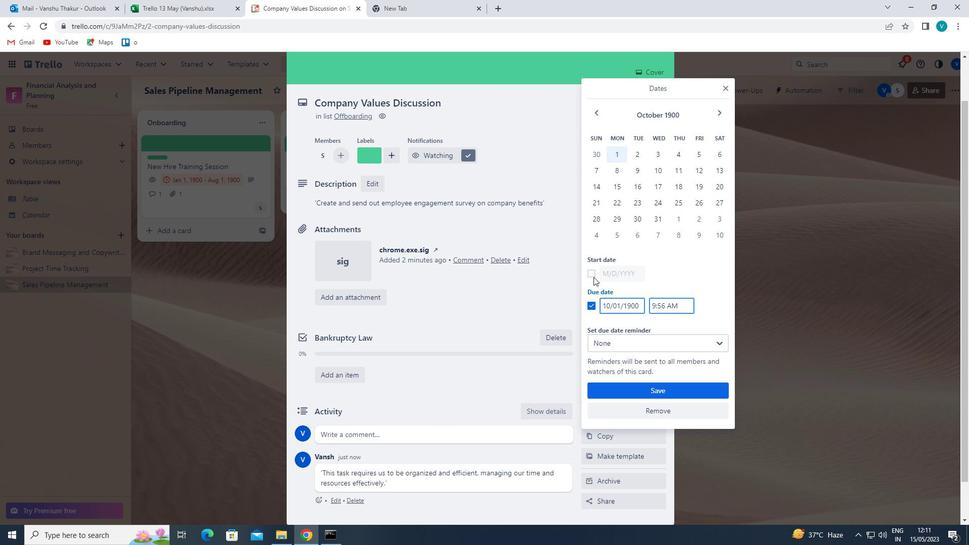 
Action: Mouse pressed left at (594, 274)
Screenshot: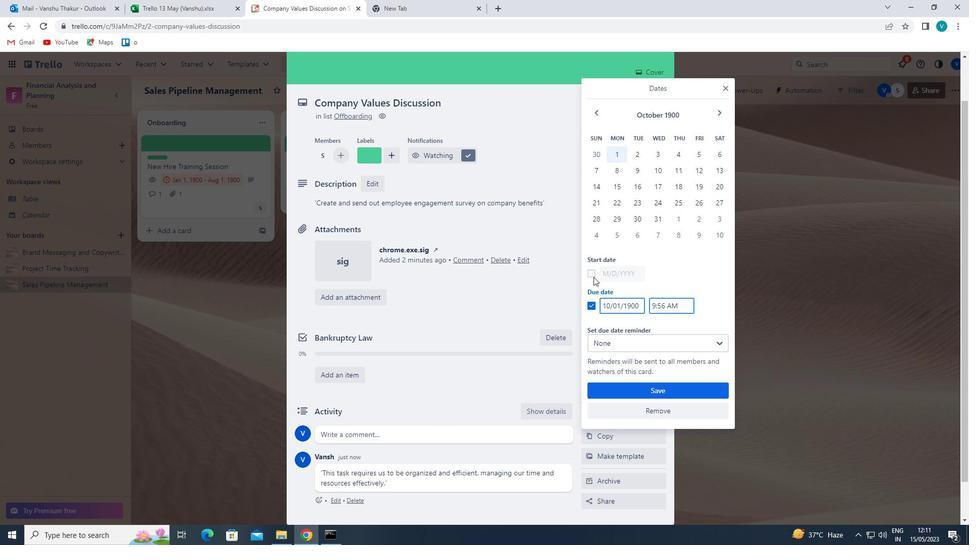 
Action: Mouse moved to (608, 272)
Screenshot: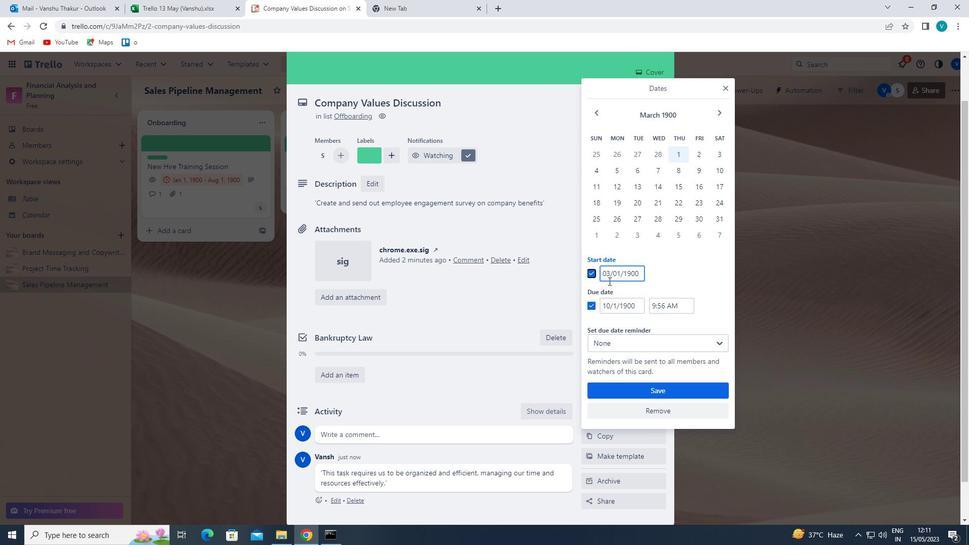 
Action: Mouse pressed left at (608, 272)
Screenshot: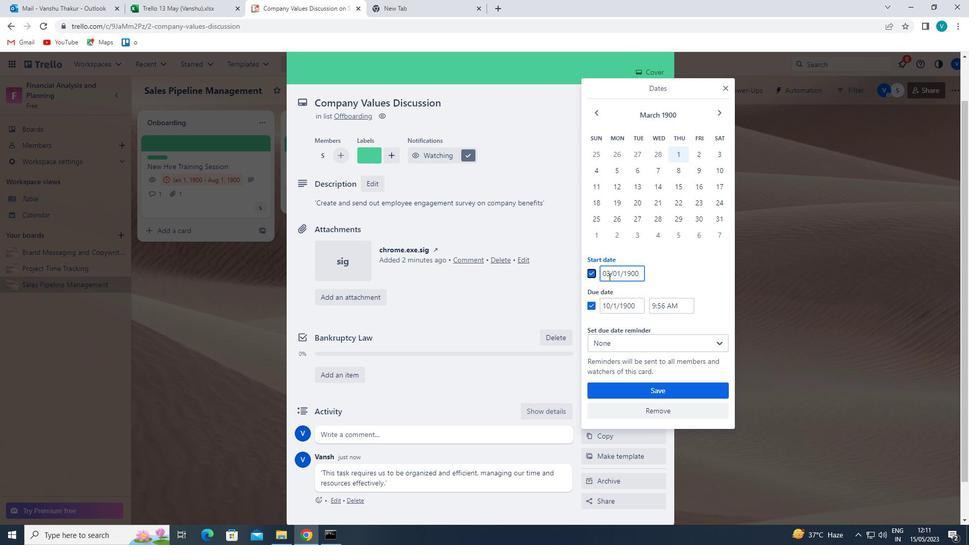 
Action: Mouse moved to (608, 276)
Screenshot: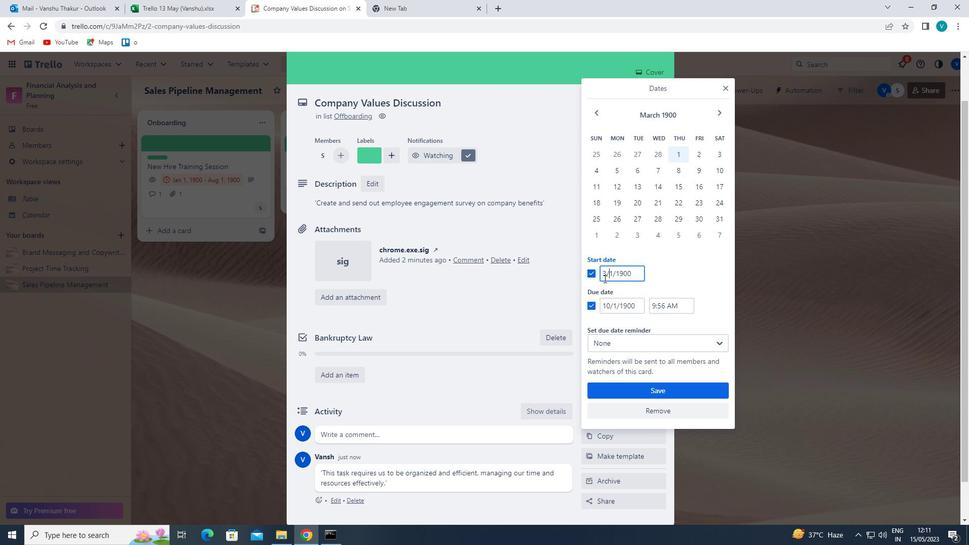 
Action: Mouse pressed left at (608, 276)
Screenshot: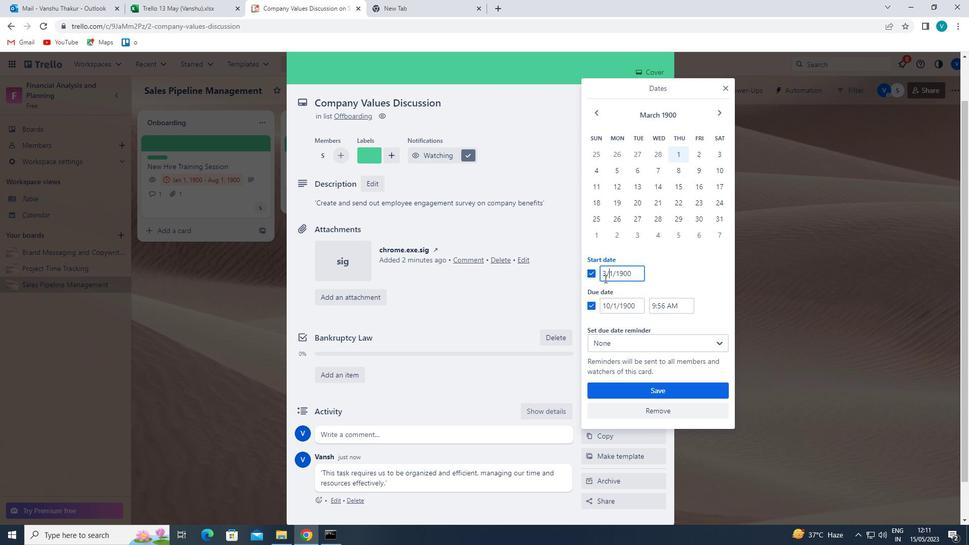 
Action: Mouse moved to (604, 271)
Screenshot: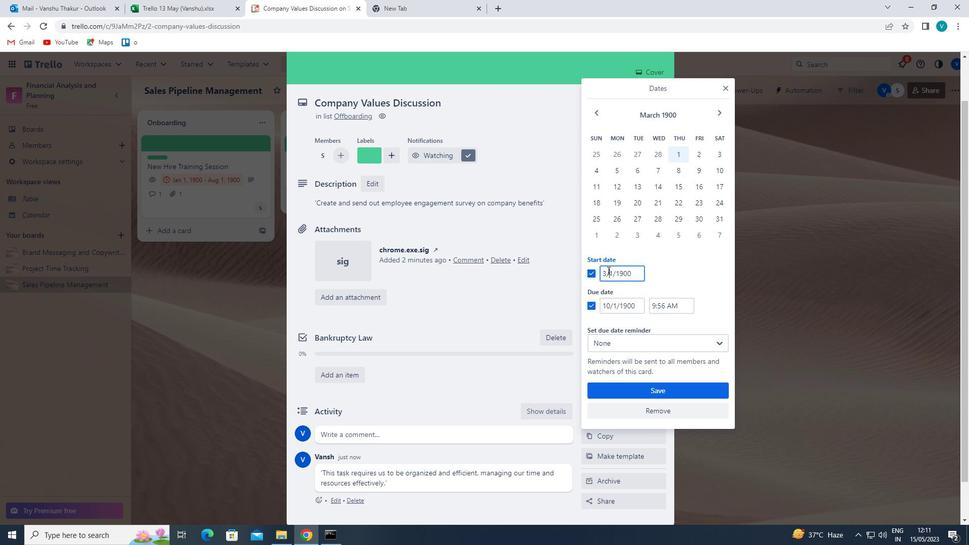 
Action: Mouse pressed left at (604, 271)
Screenshot: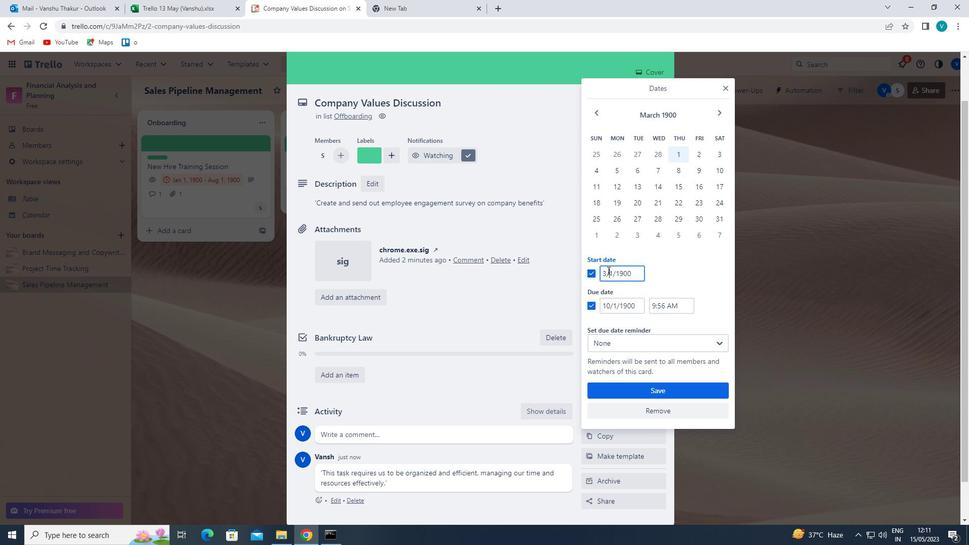 
Action: Mouse moved to (611, 277)
Screenshot: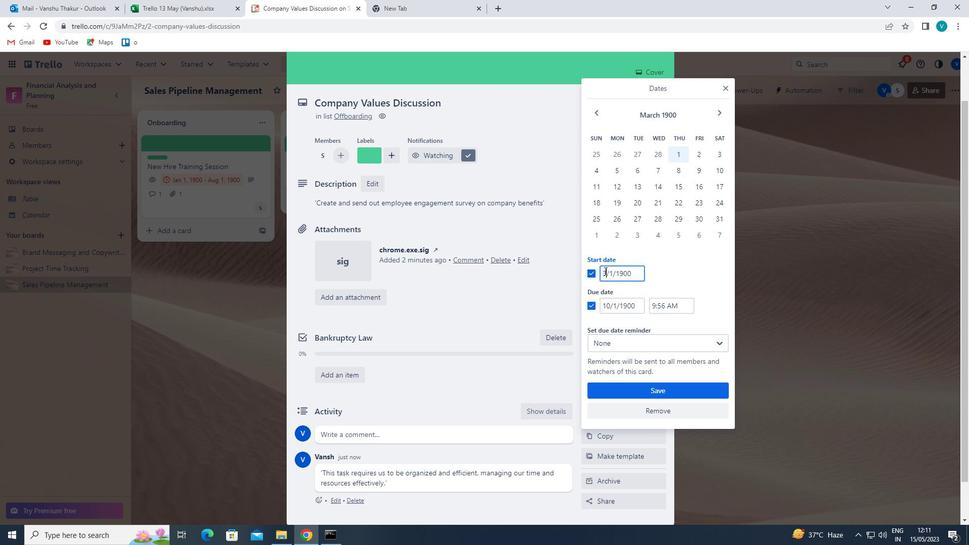 
Action: Key pressed <Key.backspace>4
Screenshot: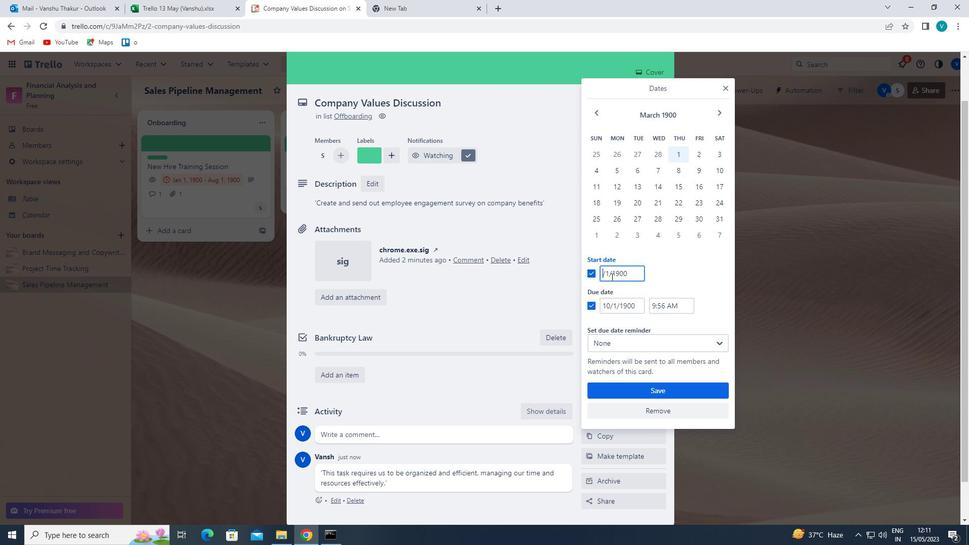 
Action: Mouse moved to (608, 305)
Screenshot: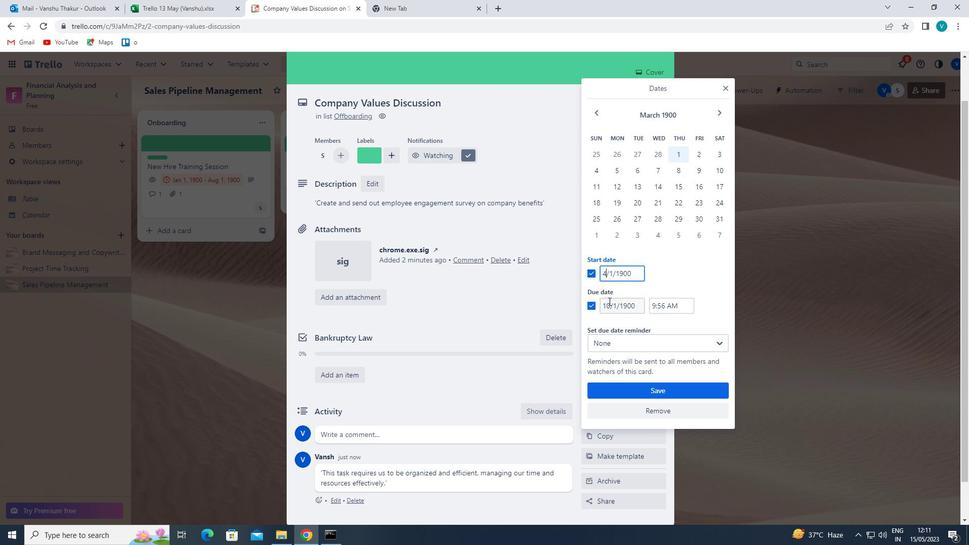 
Action: Mouse pressed left at (608, 305)
Screenshot: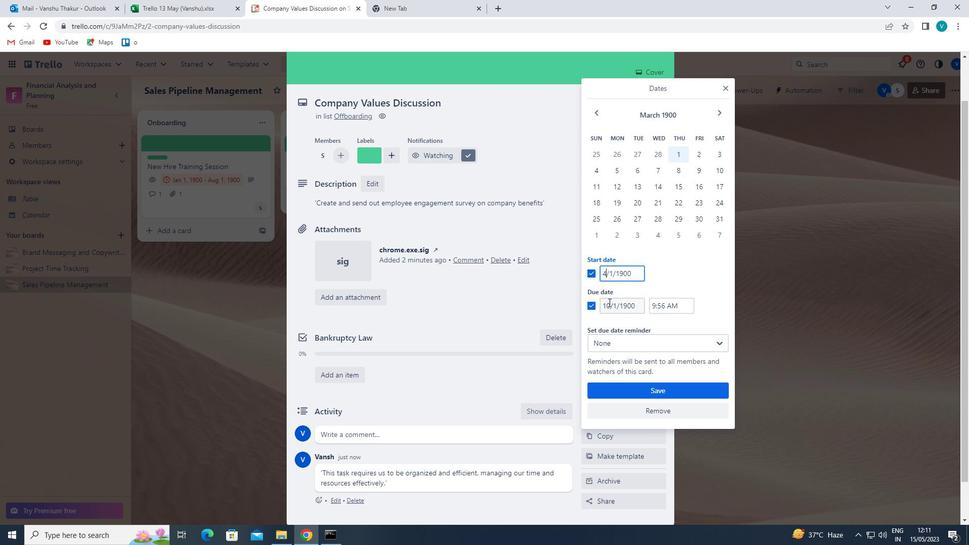 
Action: Mouse moved to (603, 313)
Screenshot: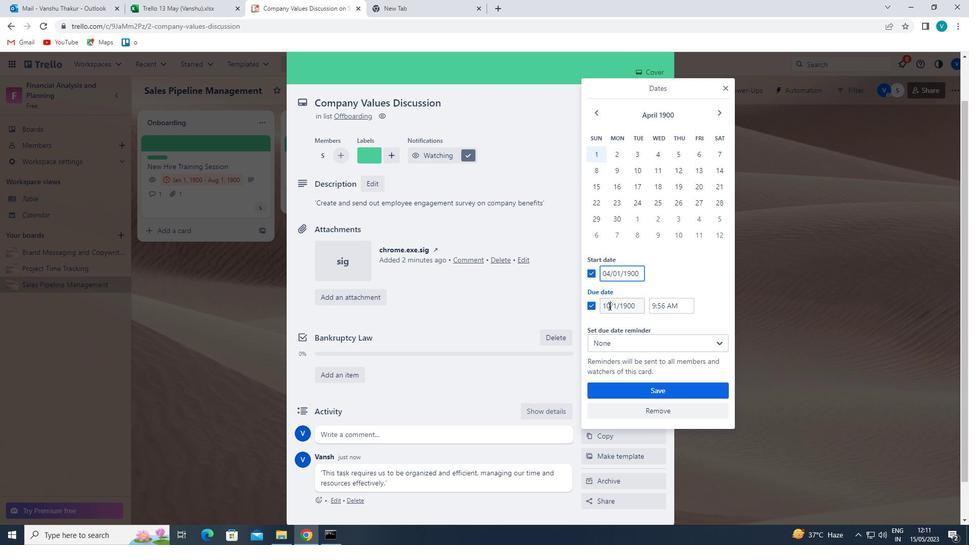 
Action: Key pressed <Key.backspace>1
Screenshot: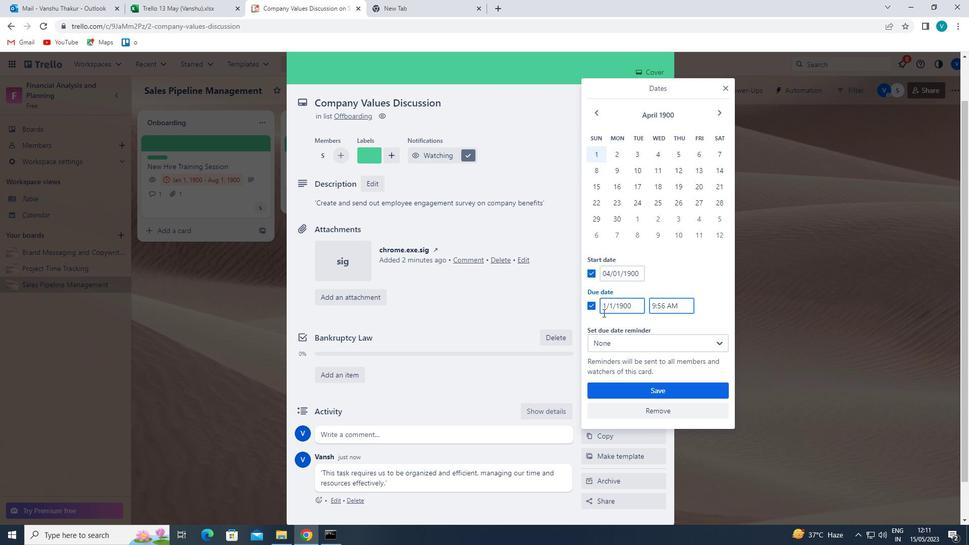 
Action: Mouse moved to (630, 389)
Screenshot: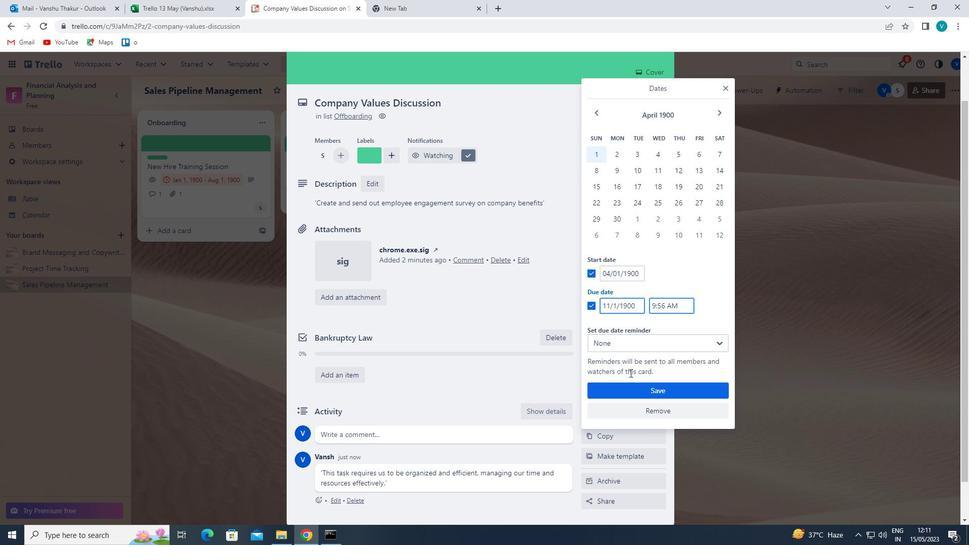
Action: Mouse pressed left at (630, 389)
Screenshot: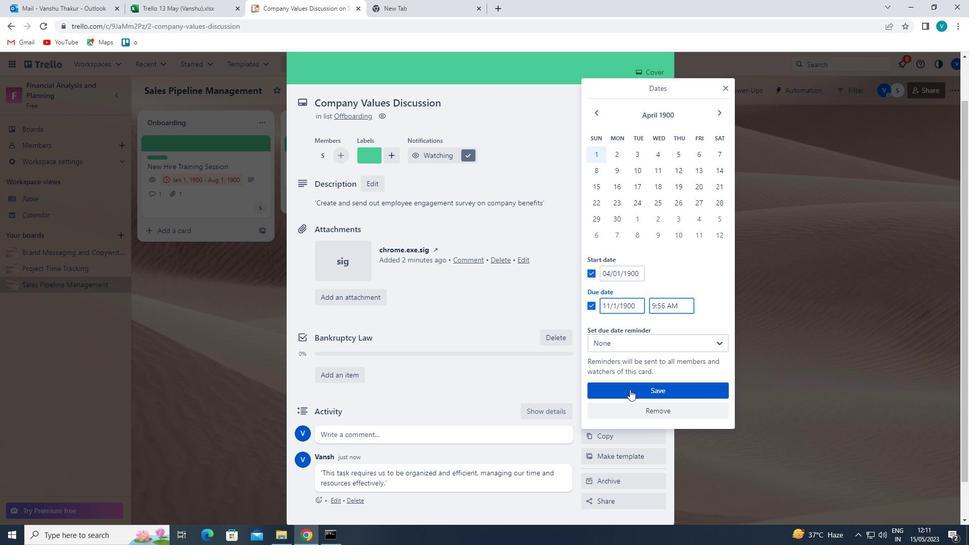 
